 Task: Look for space in Lecco, Italy from 1st June, 2023 to 9th June, 2023 for 4 adults in price range Rs.6000 to Rs.12000. Place can be entire place with 2 bedrooms having 2 beds and 2 bathrooms. Property type can be house, flat, guest house. Booking option can be shelf check-in. Required host language is English.
Action: Mouse moved to (489, 122)
Screenshot: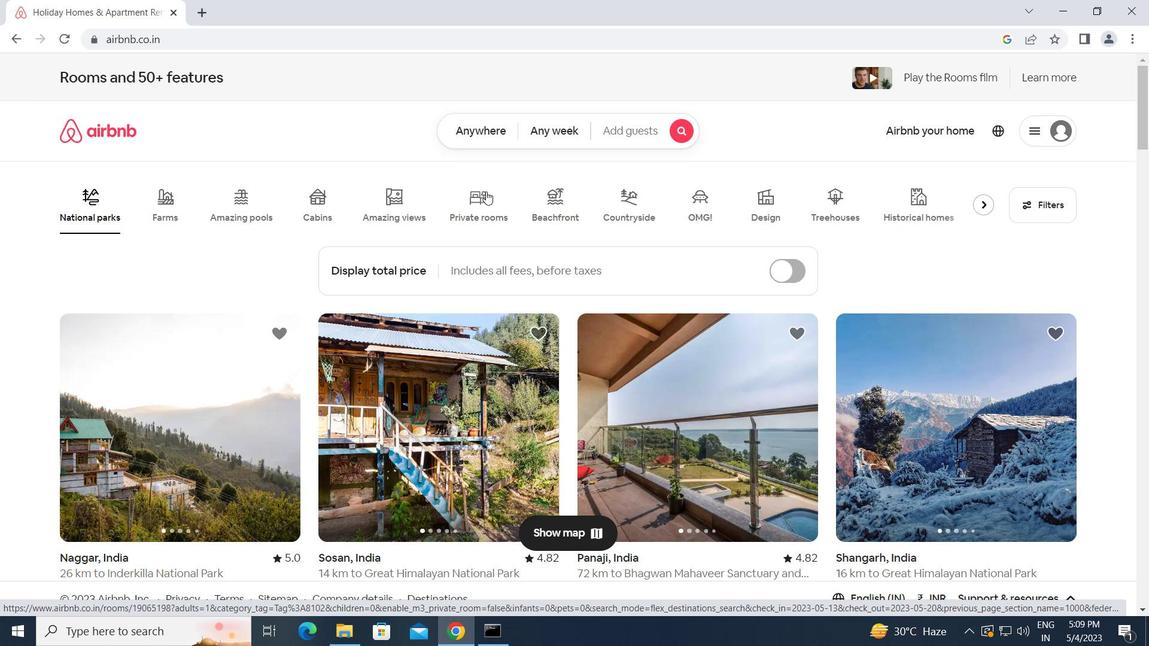 
Action: Mouse pressed left at (489, 122)
Screenshot: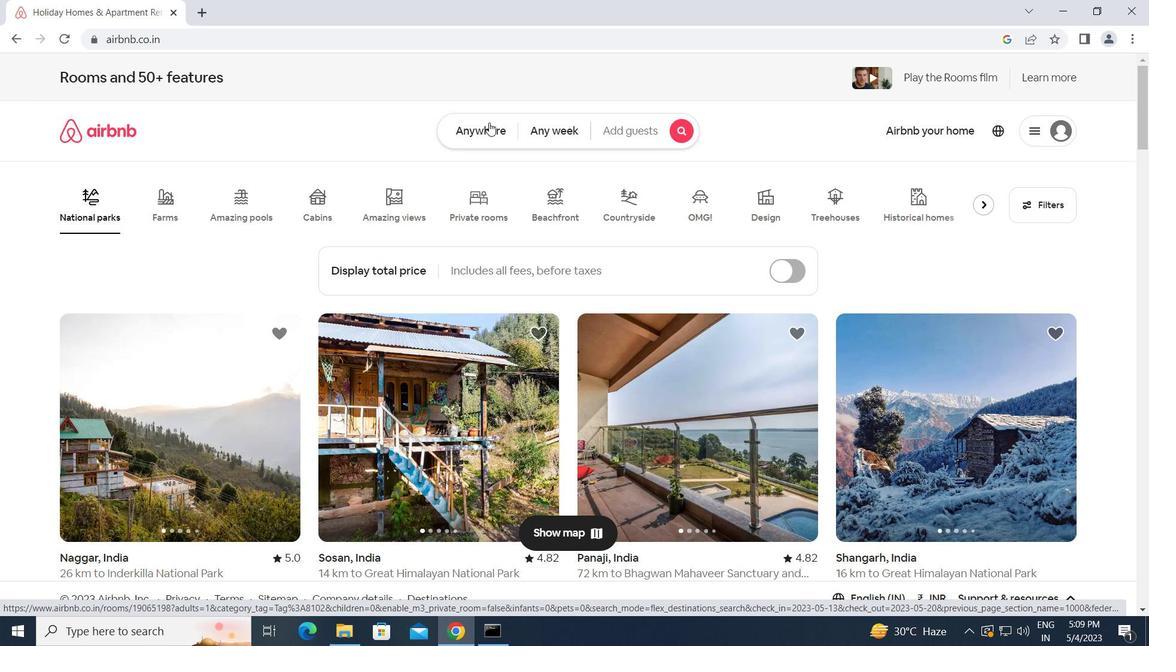 
Action: Mouse moved to (406, 168)
Screenshot: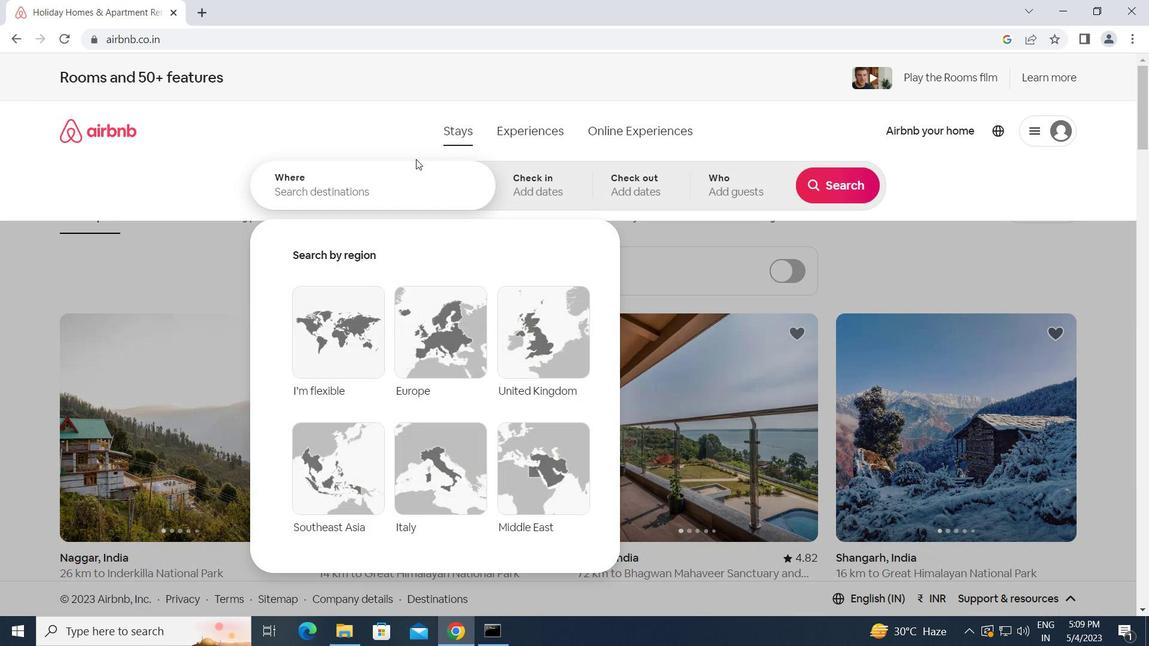 
Action: Mouse pressed left at (406, 168)
Screenshot: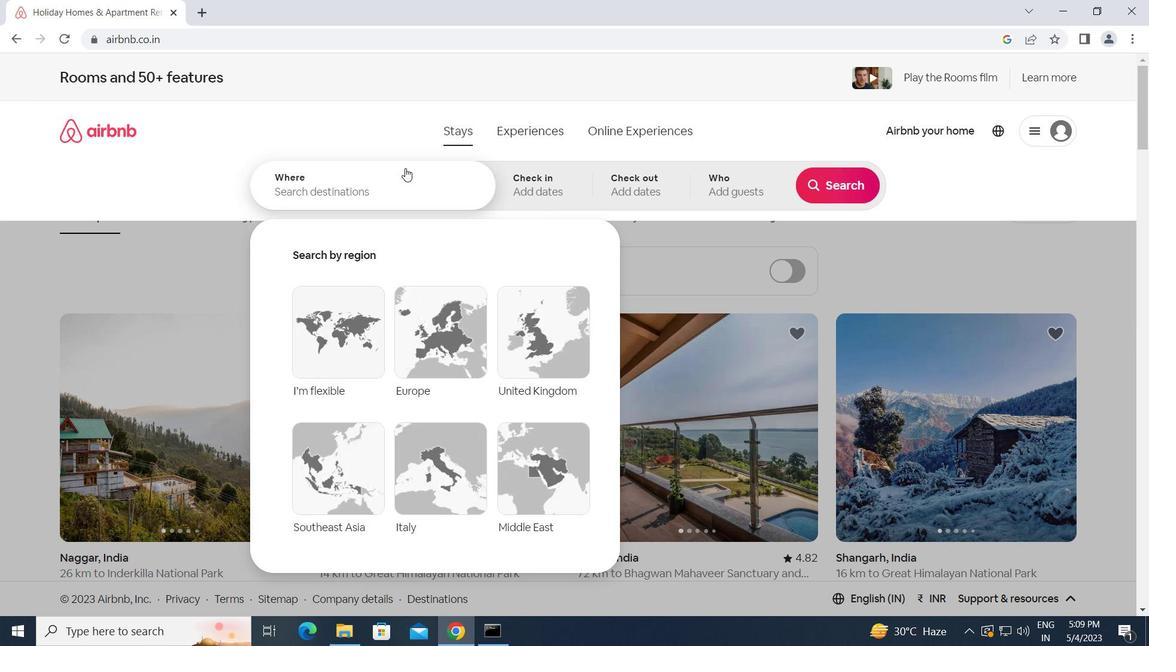 
Action: Key pressed l<Key.caps_lock>ecco,<Key.space><Key.caps_lock>i<Key.caps_lock>taly<Key.enter>
Screenshot: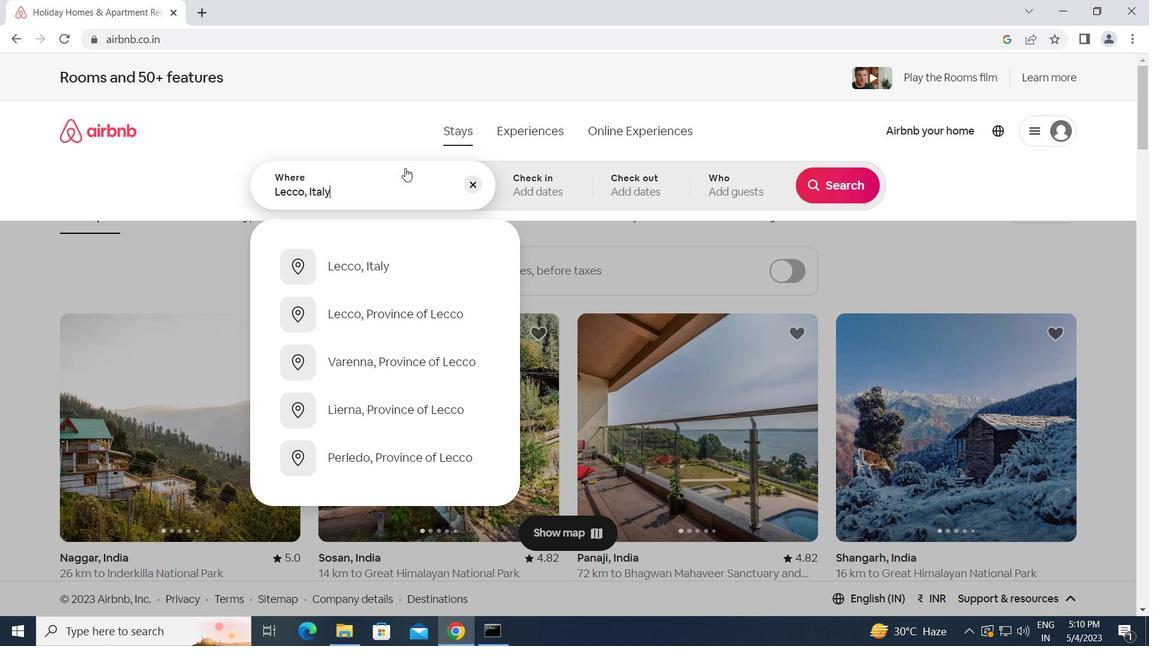 
Action: Mouse moved to (743, 369)
Screenshot: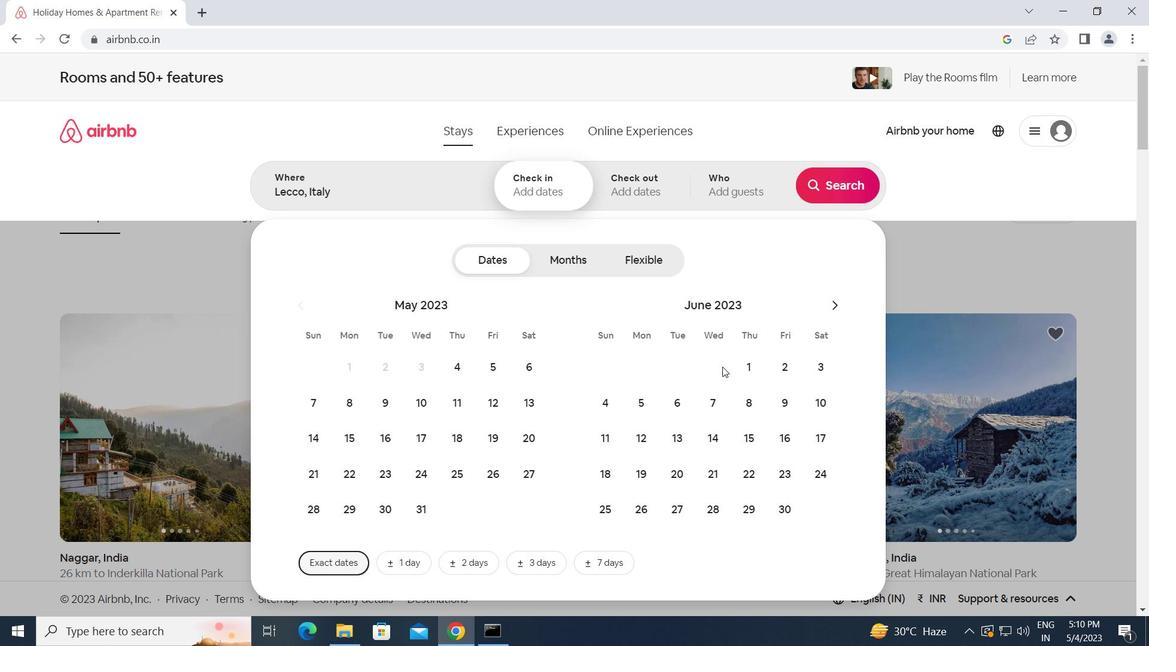 
Action: Mouse pressed left at (743, 369)
Screenshot: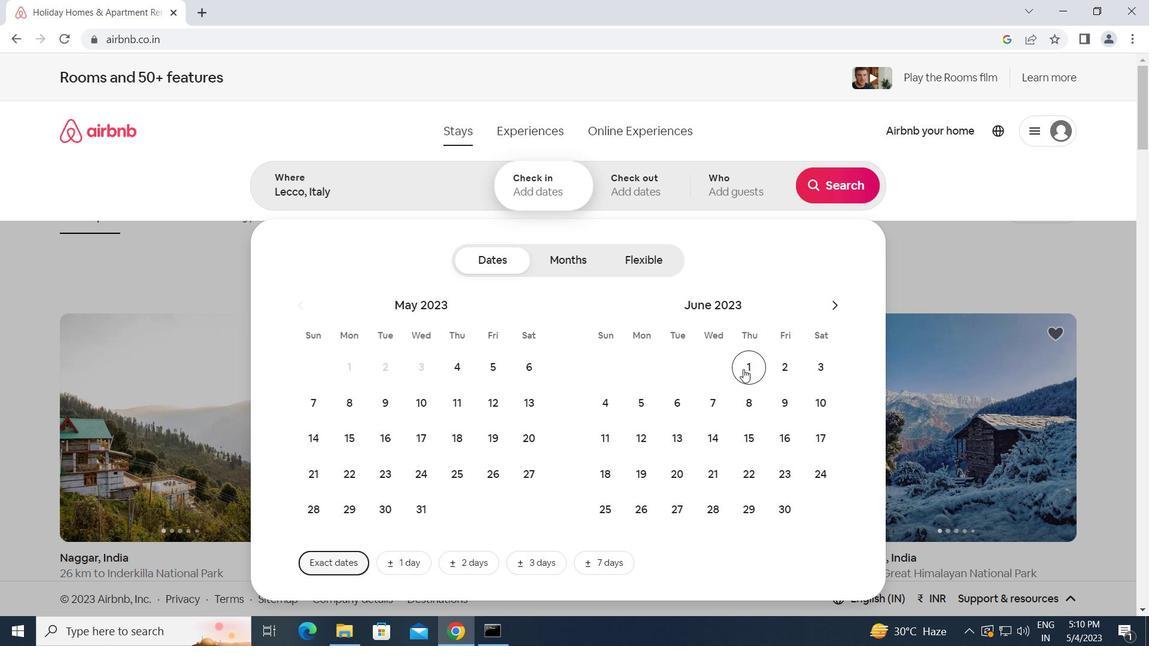 
Action: Mouse moved to (791, 408)
Screenshot: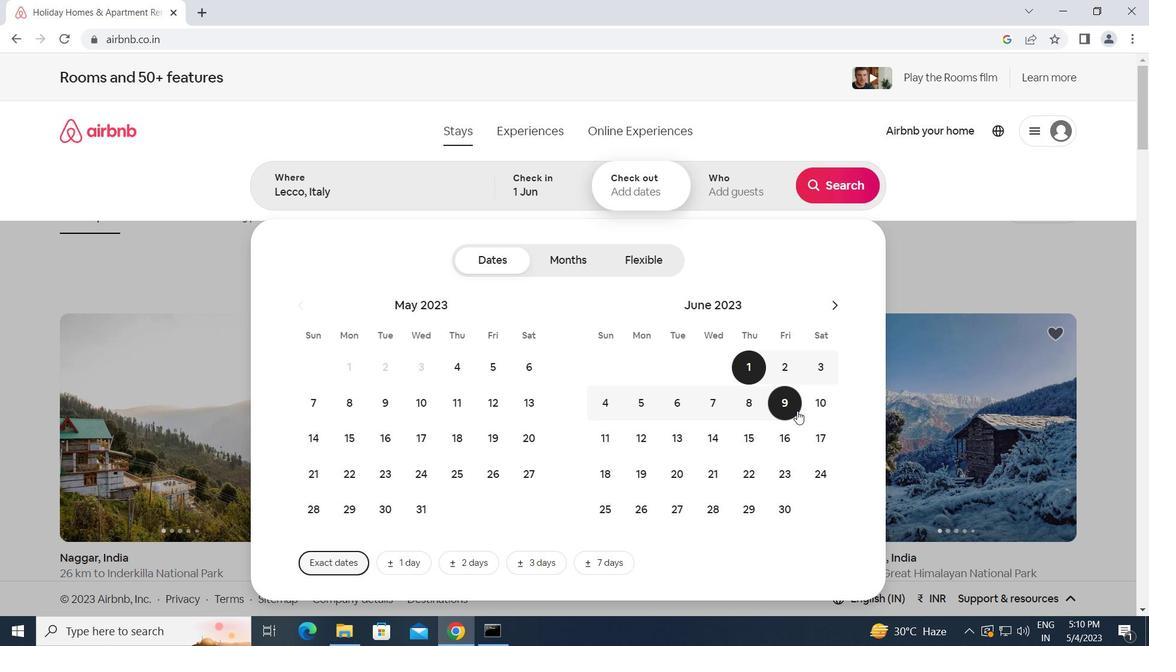 
Action: Mouse pressed left at (791, 408)
Screenshot: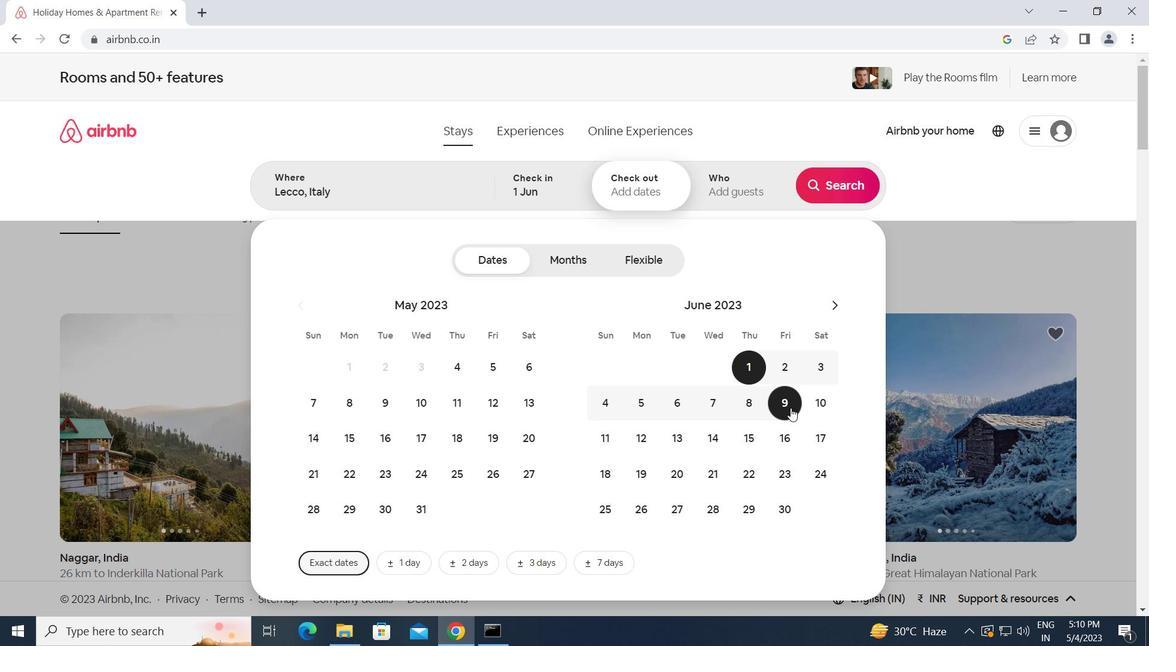 
Action: Mouse moved to (743, 191)
Screenshot: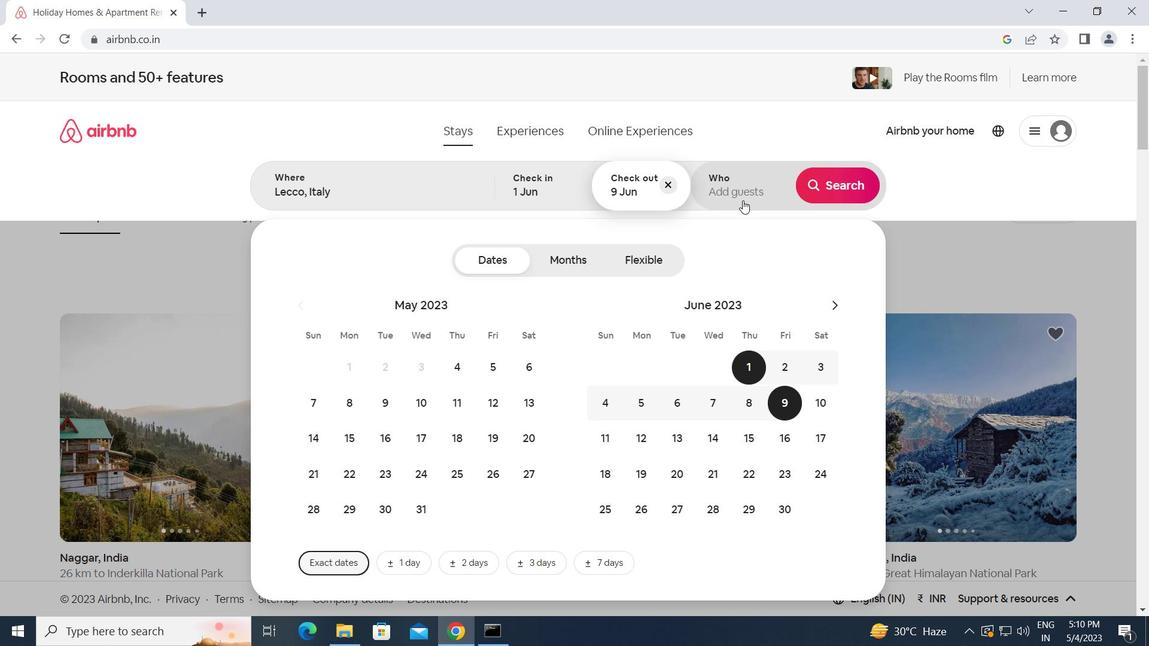 
Action: Mouse pressed left at (743, 191)
Screenshot: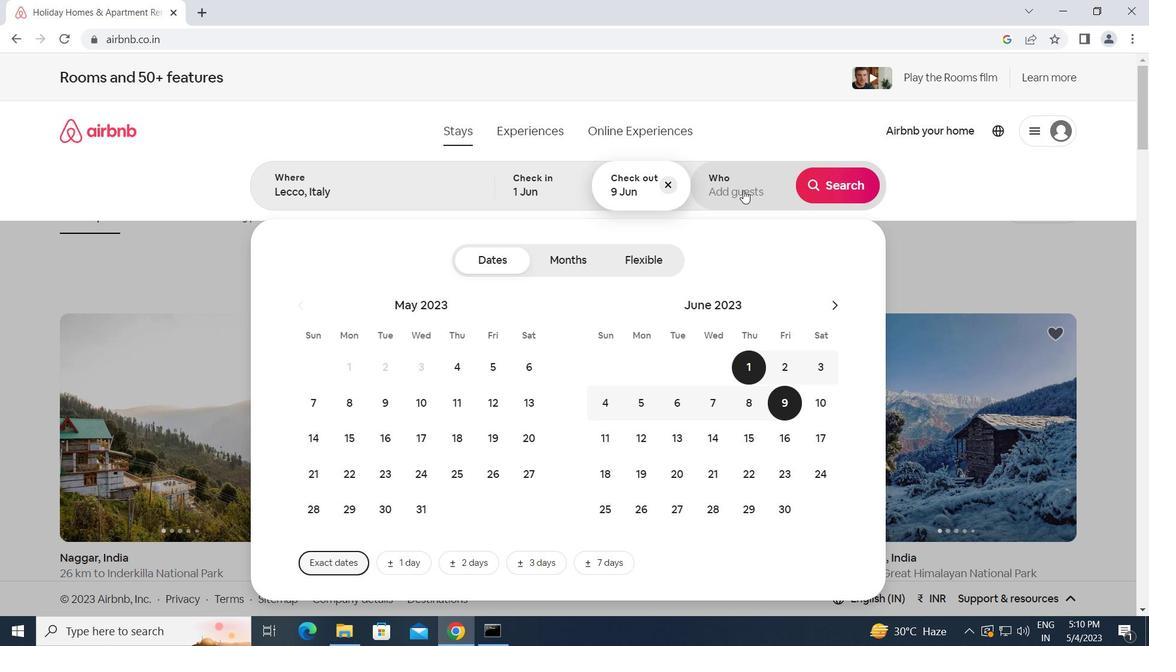 
Action: Mouse moved to (839, 265)
Screenshot: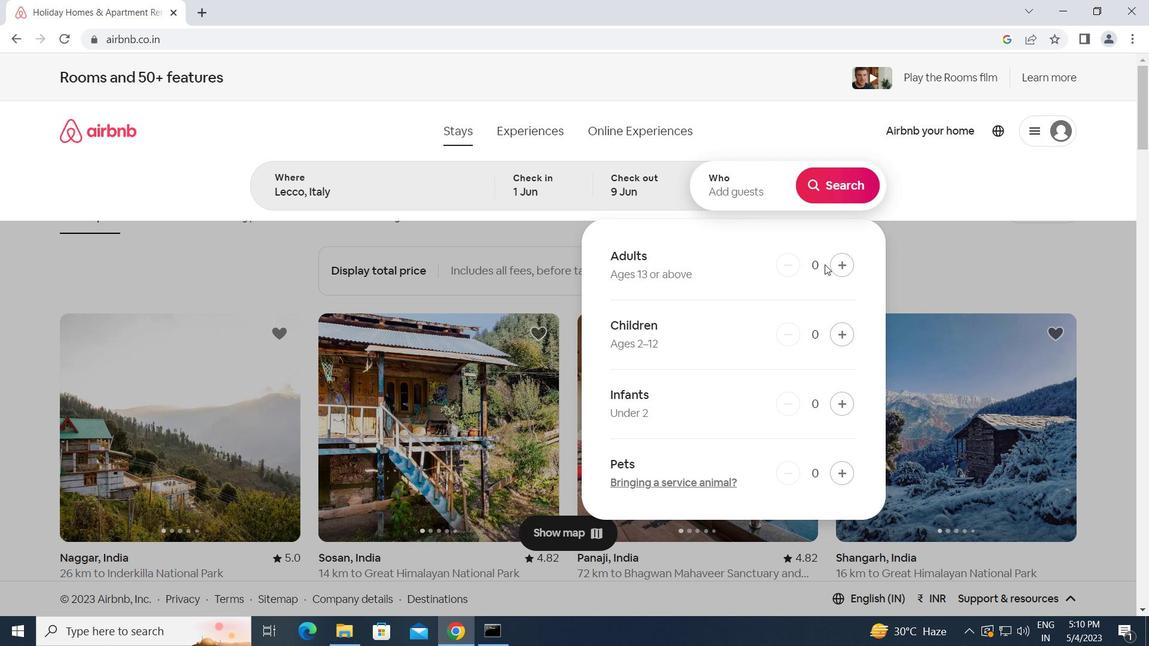 
Action: Mouse pressed left at (839, 265)
Screenshot: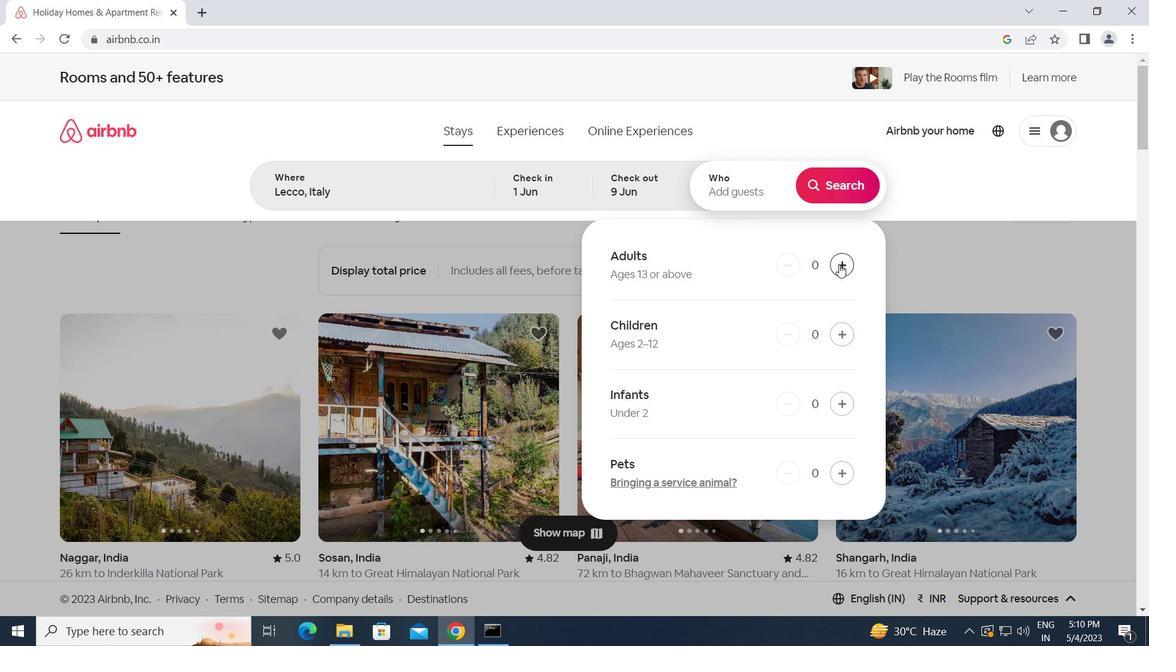 
Action: Mouse pressed left at (839, 265)
Screenshot: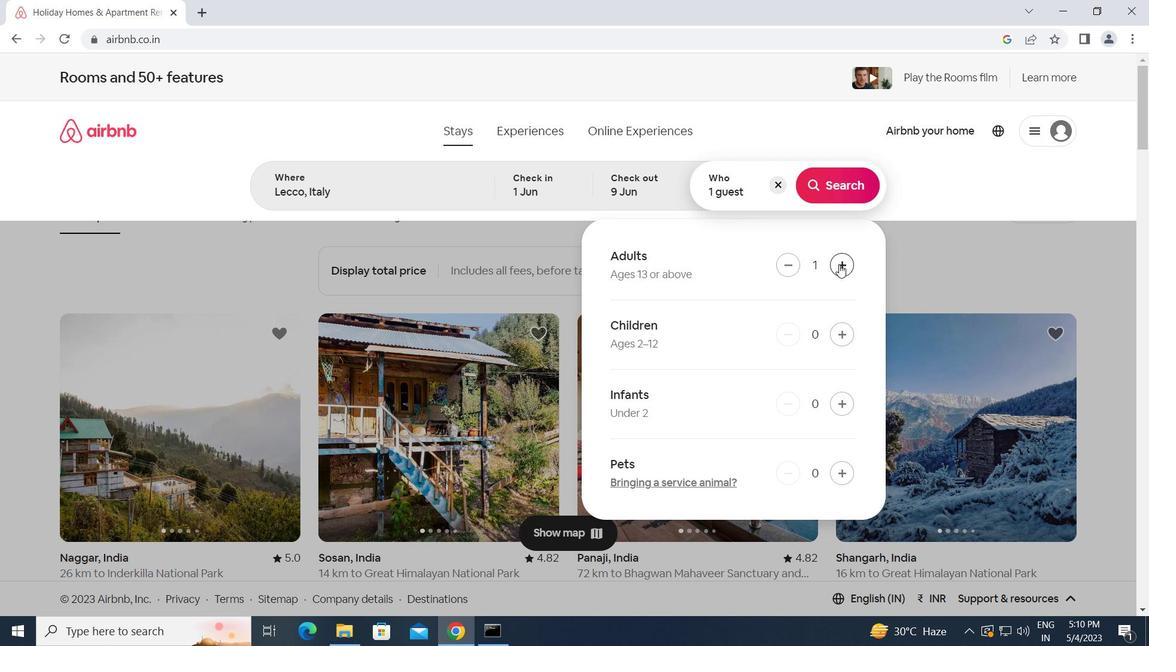 
Action: Mouse pressed left at (839, 265)
Screenshot: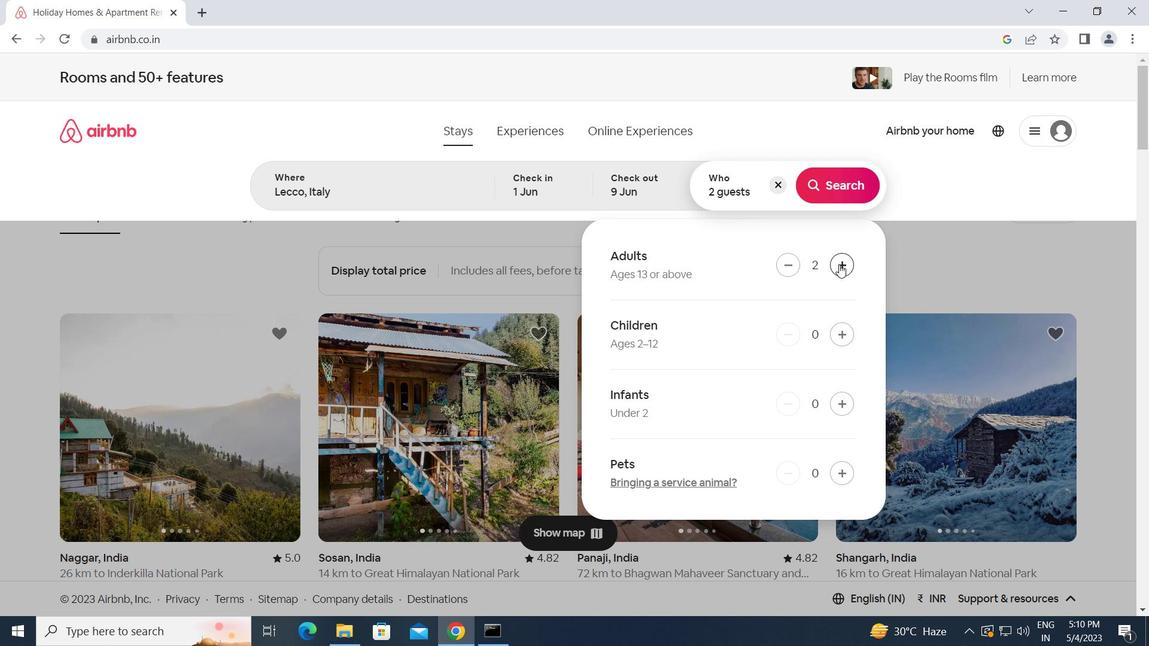 
Action: Mouse pressed left at (839, 265)
Screenshot: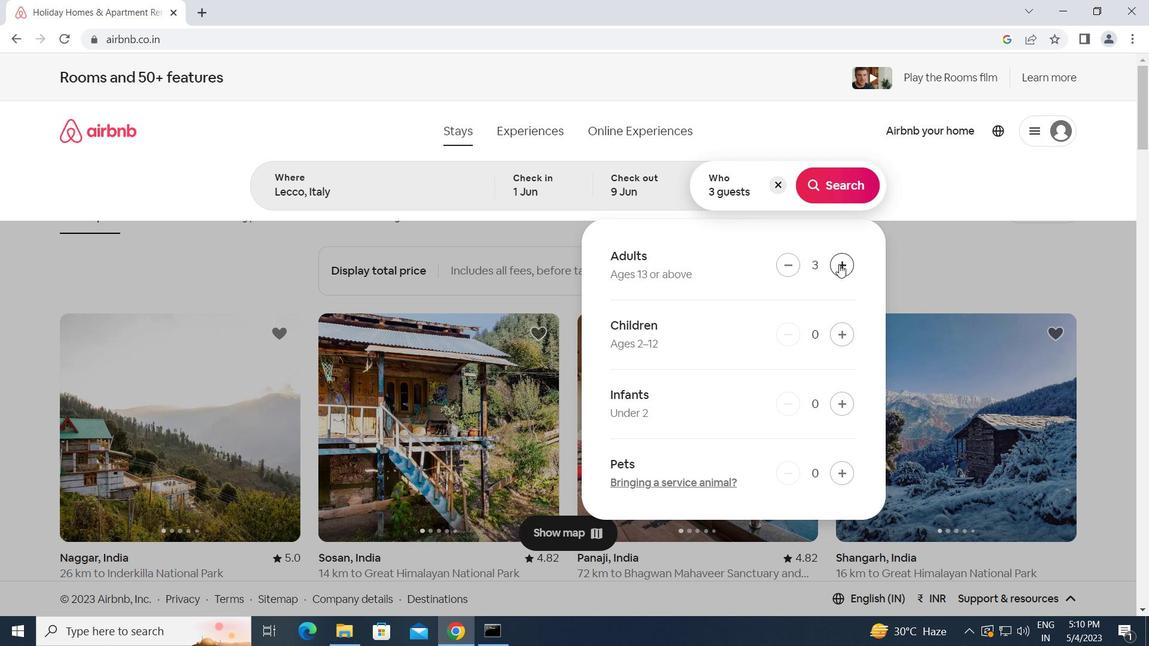 
Action: Mouse moved to (850, 182)
Screenshot: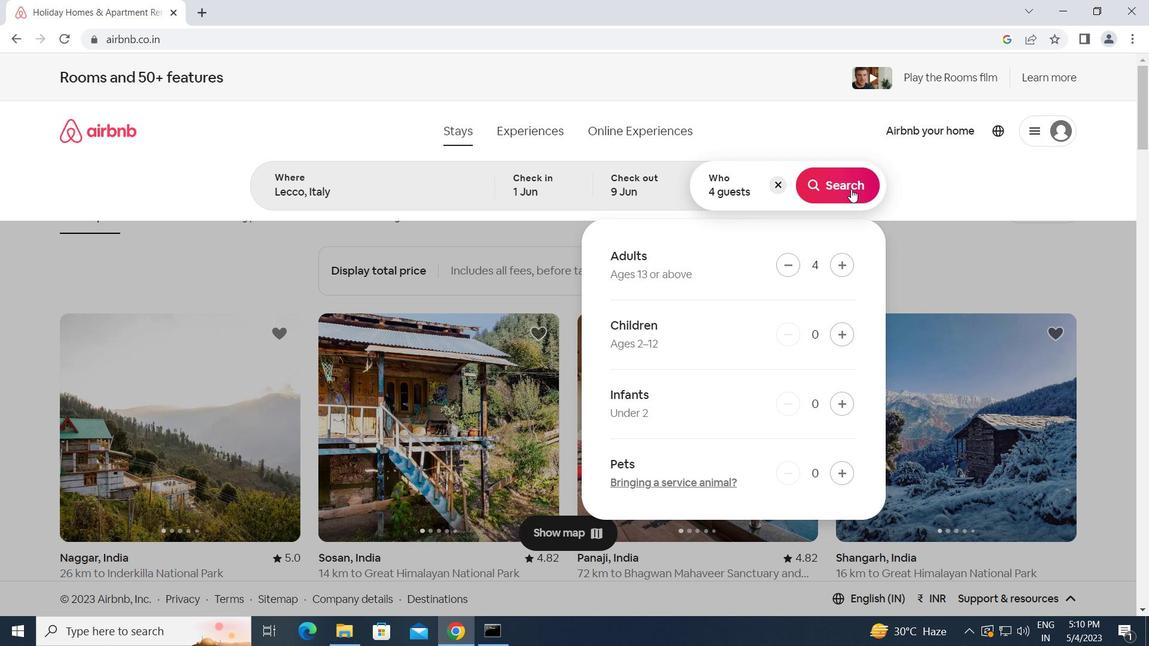 
Action: Mouse pressed left at (850, 182)
Screenshot: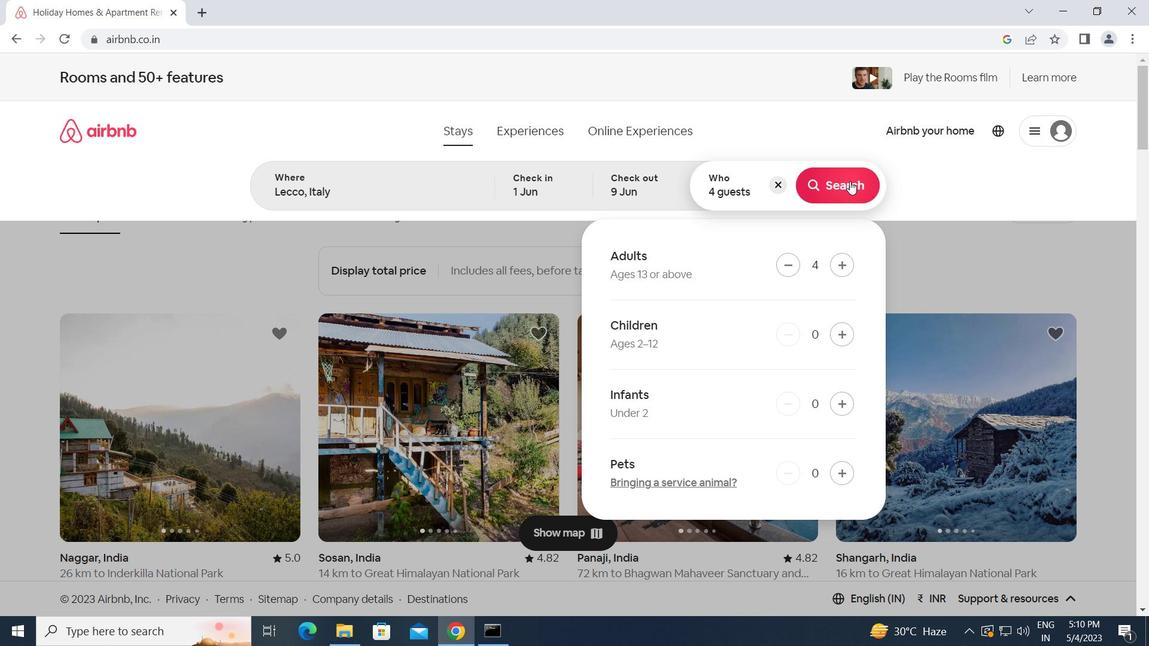
Action: Mouse moved to (1080, 143)
Screenshot: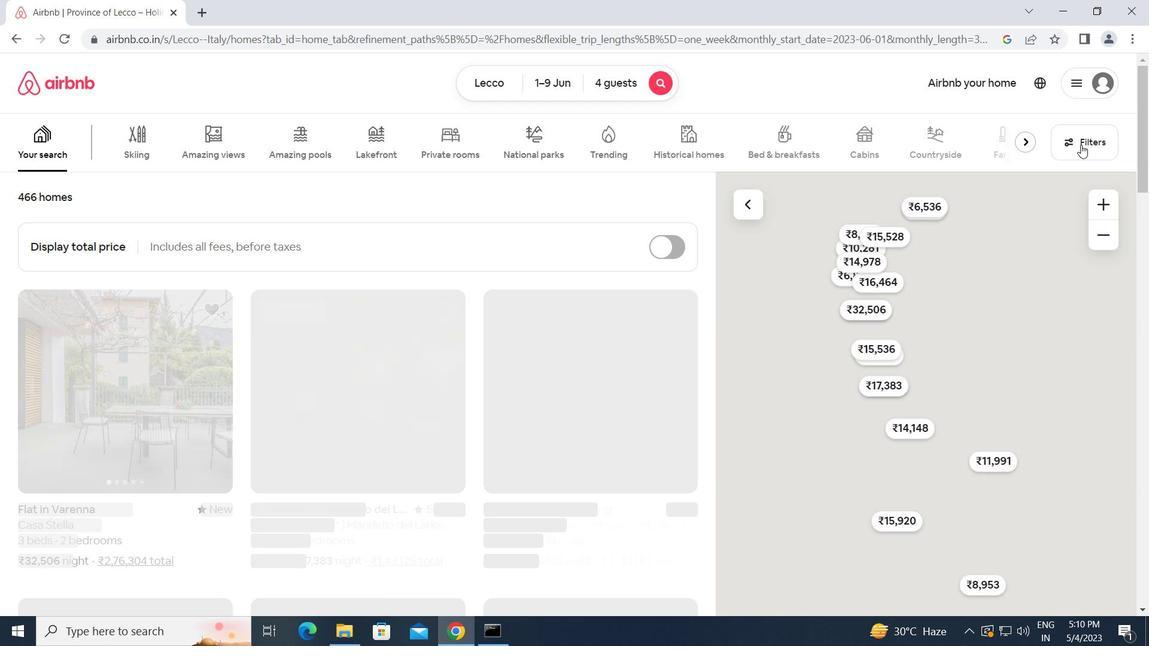 
Action: Mouse pressed left at (1080, 143)
Screenshot: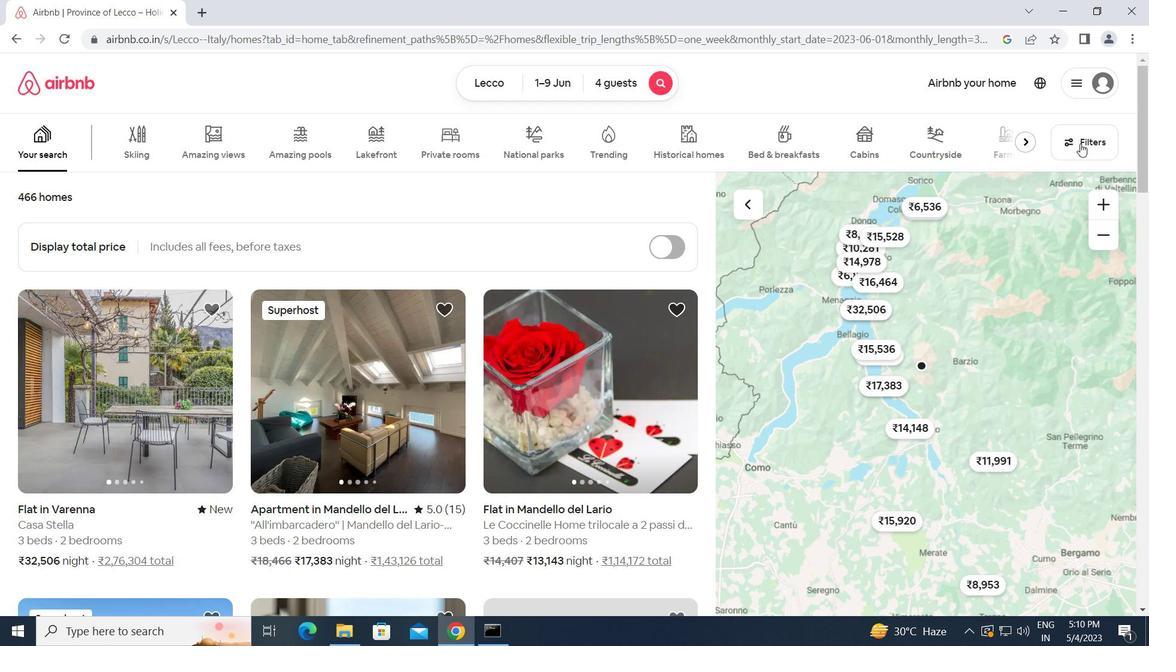 
Action: Mouse moved to (381, 333)
Screenshot: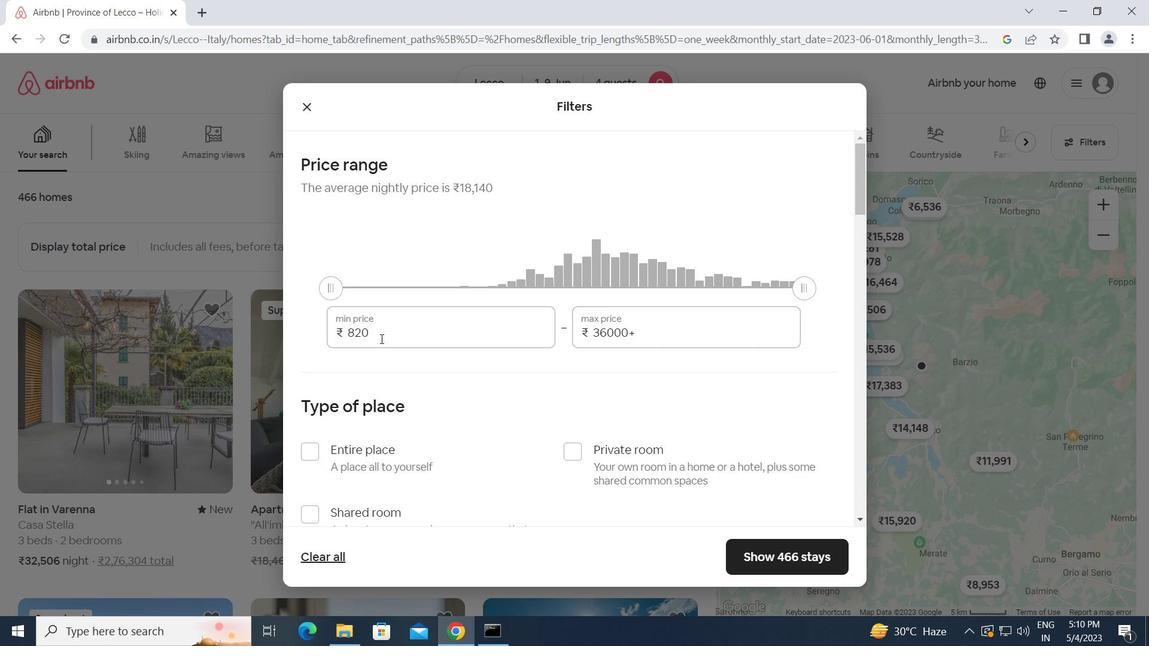 
Action: Mouse pressed left at (381, 333)
Screenshot: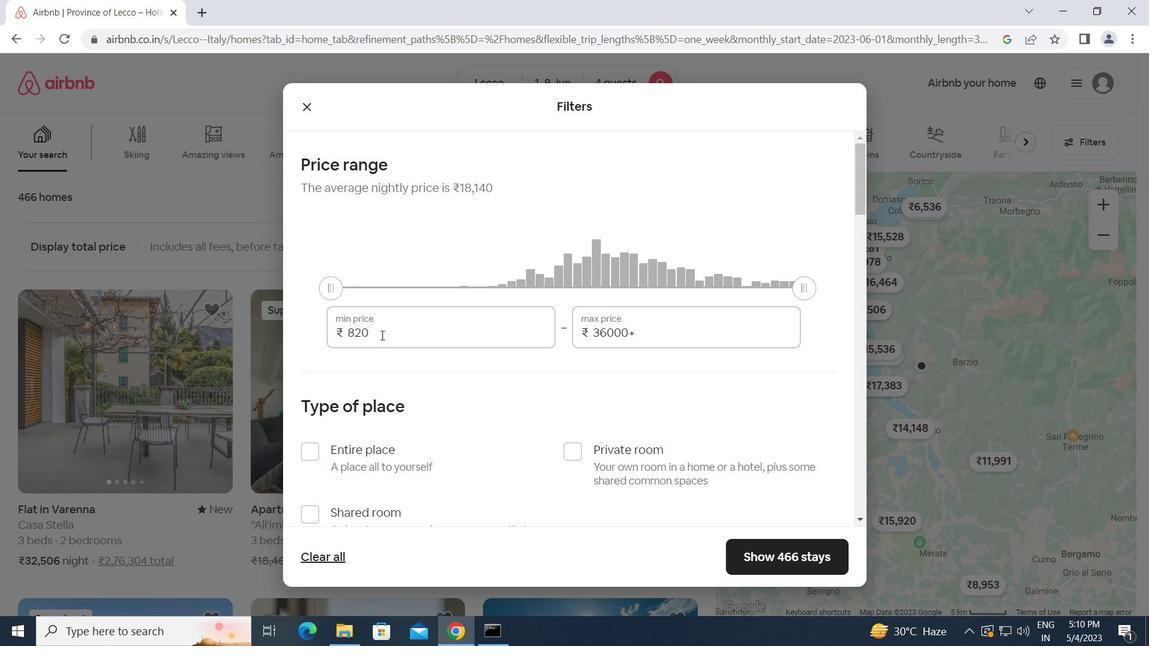 
Action: Mouse moved to (340, 338)
Screenshot: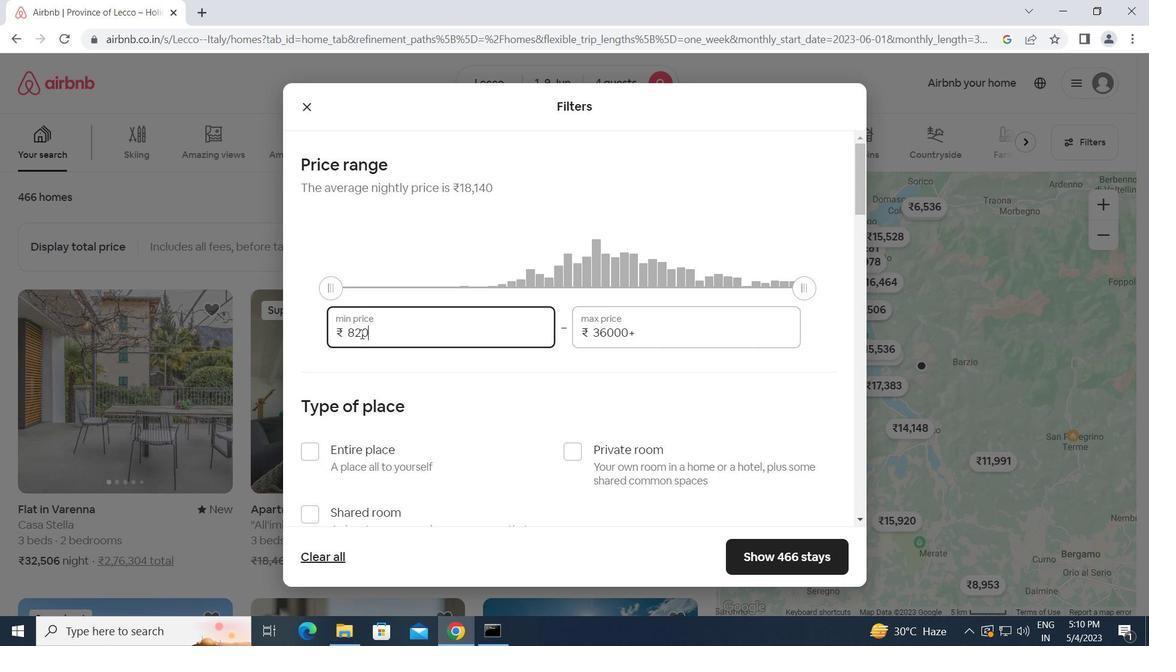 
Action: Key pressed 6000<Key.tab>12000
Screenshot: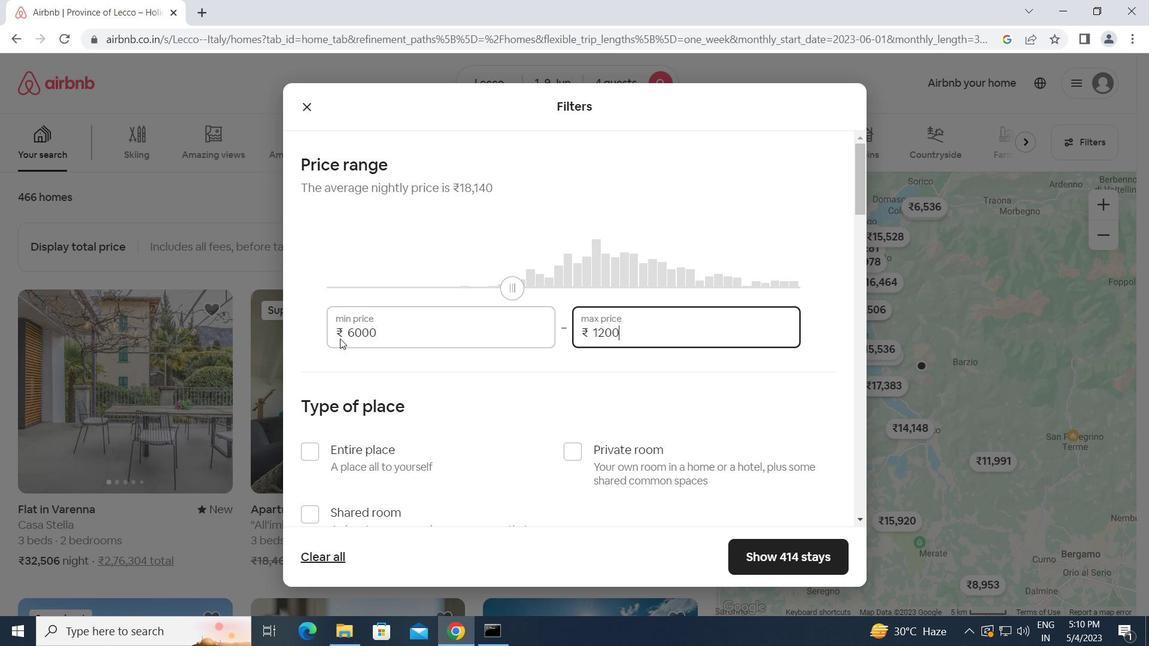 
Action: Mouse moved to (357, 359)
Screenshot: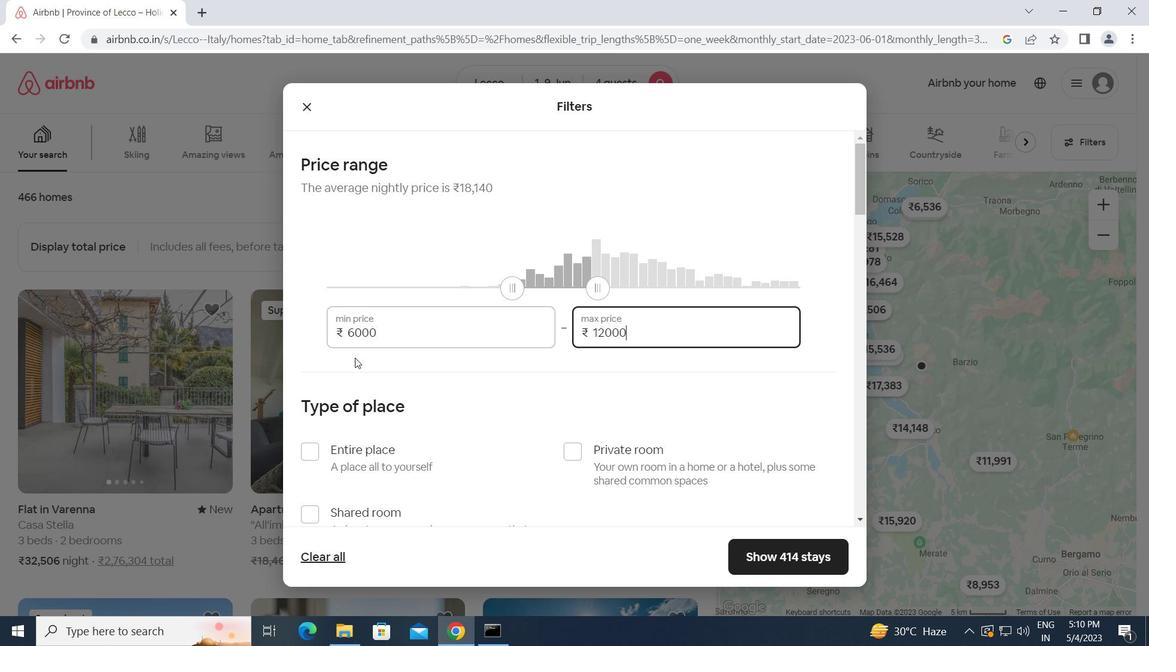 
Action: Mouse scrolled (357, 358) with delta (0, 0)
Screenshot: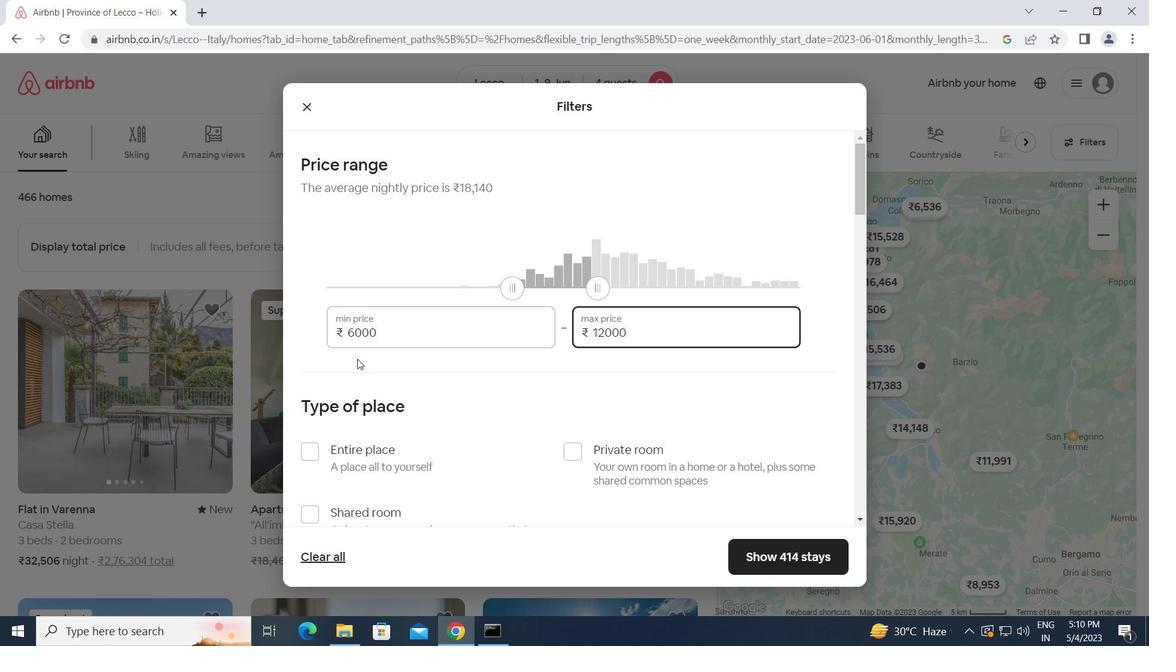 
Action: Mouse moved to (309, 373)
Screenshot: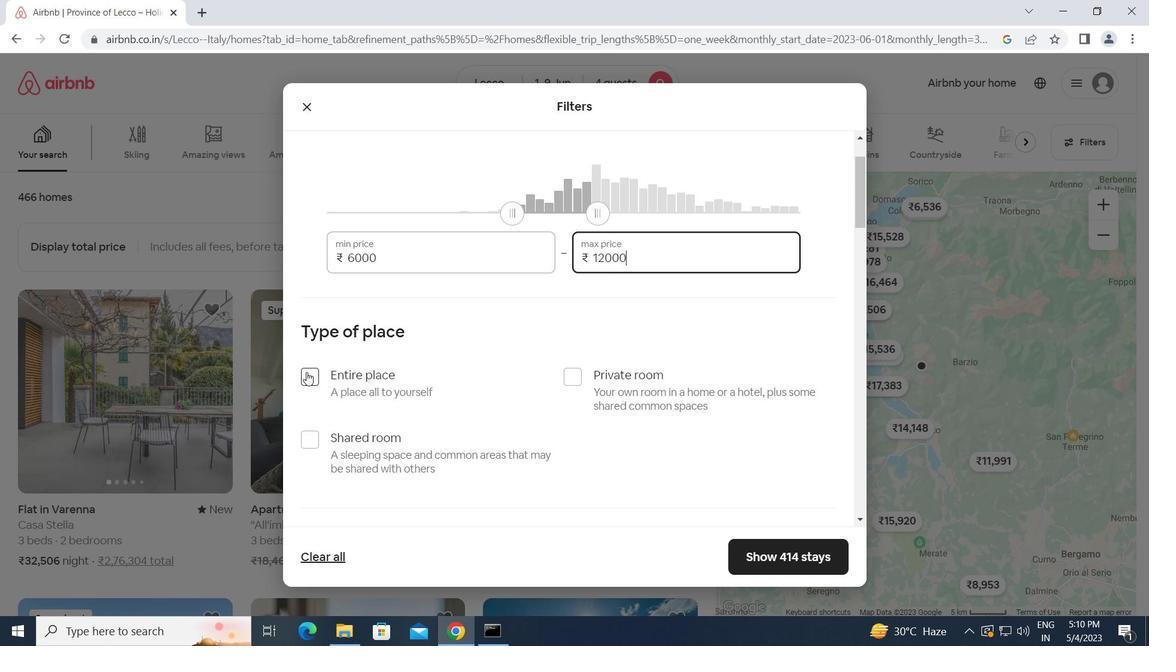 
Action: Mouse pressed left at (309, 373)
Screenshot: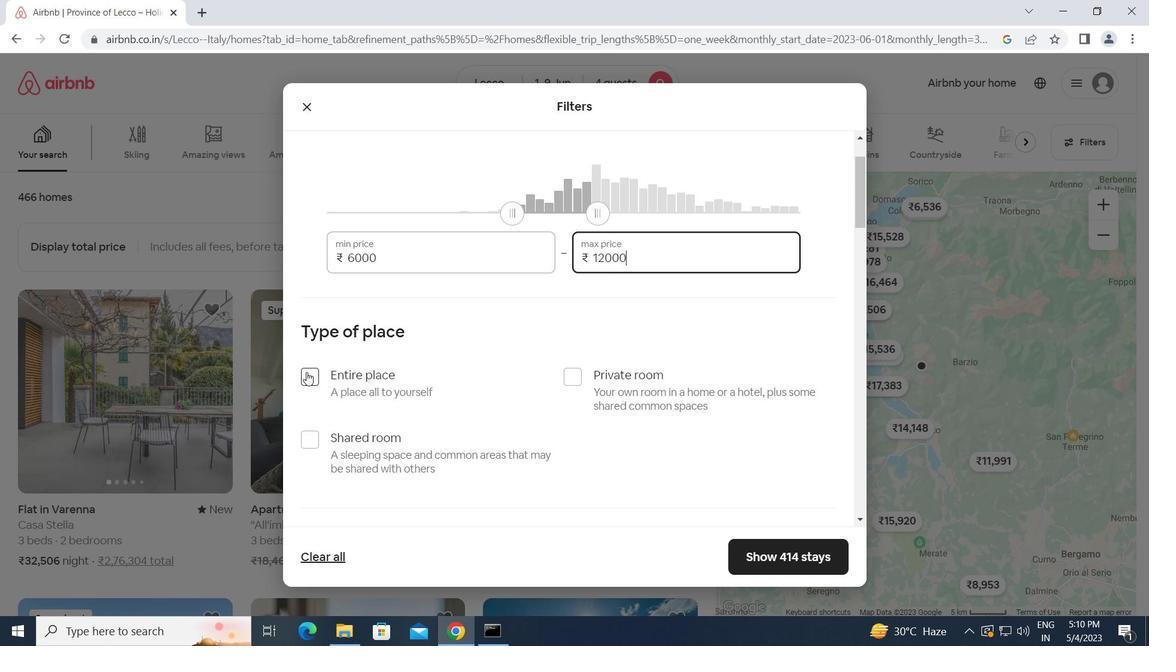 
Action: Mouse moved to (335, 394)
Screenshot: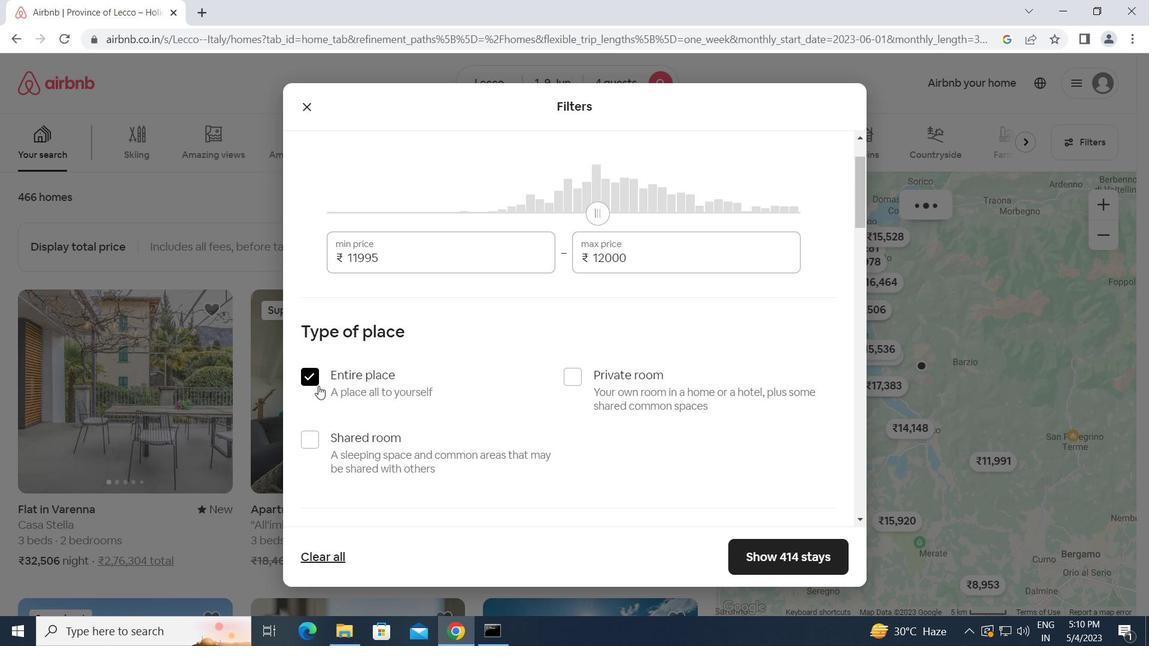 
Action: Mouse scrolled (335, 393) with delta (0, 0)
Screenshot: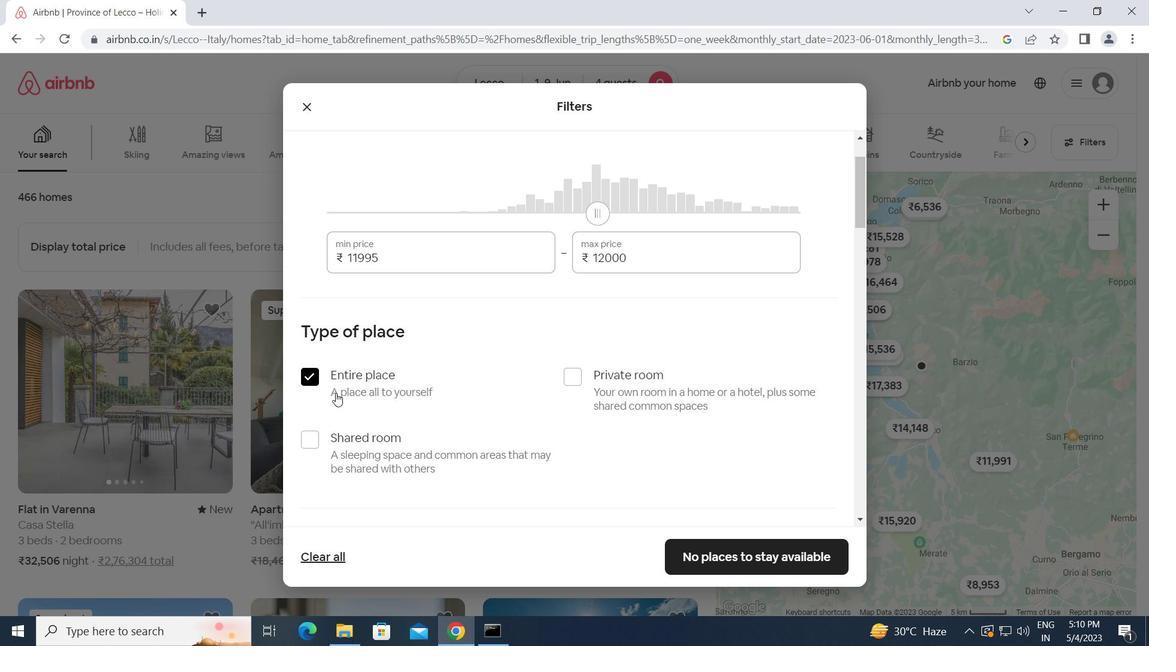 
Action: Mouse scrolled (335, 393) with delta (0, 0)
Screenshot: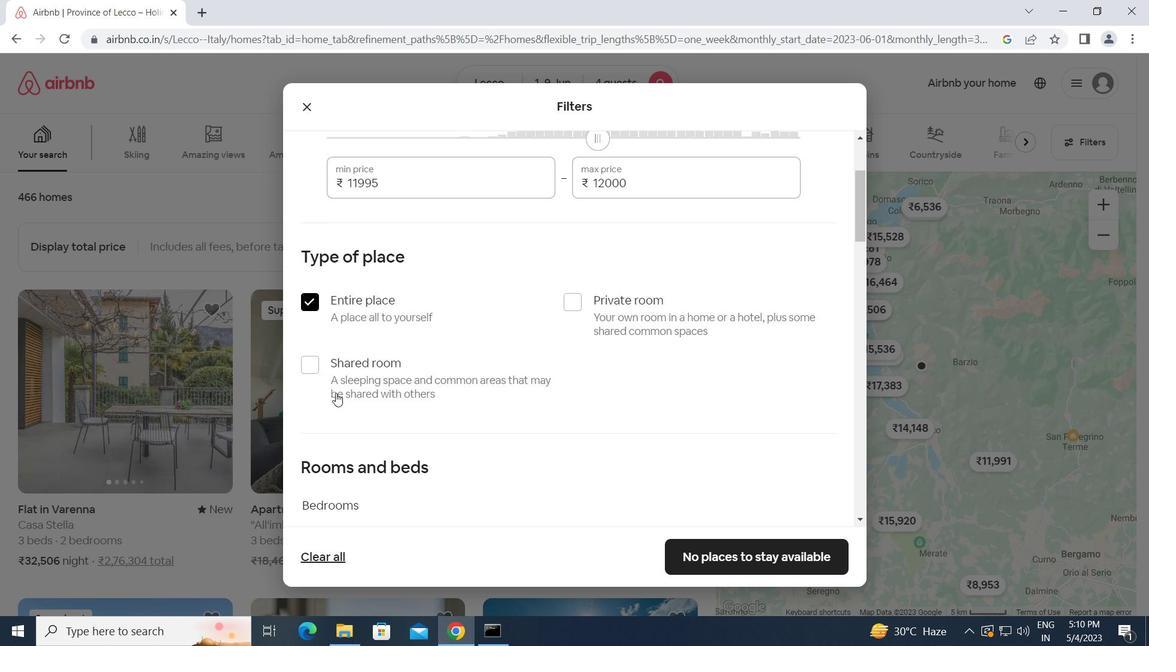 
Action: Mouse scrolled (335, 393) with delta (0, 0)
Screenshot: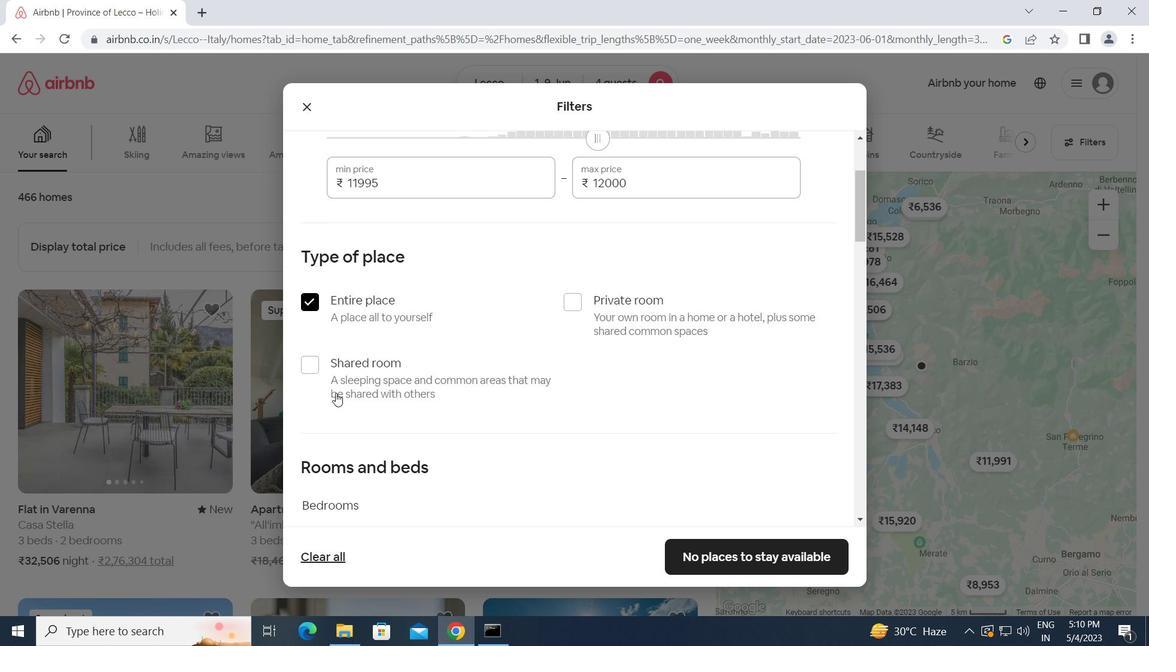 
Action: Mouse scrolled (335, 393) with delta (0, 0)
Screenshot: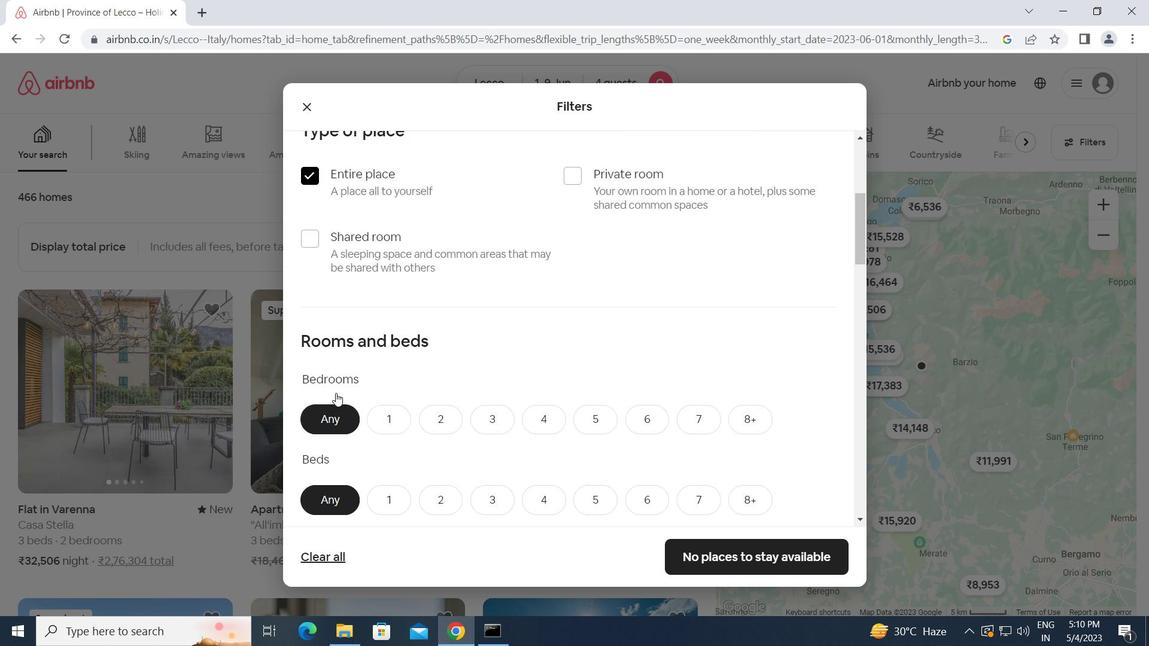 
Action: Mouse moved to (434, 320)
Screenshot: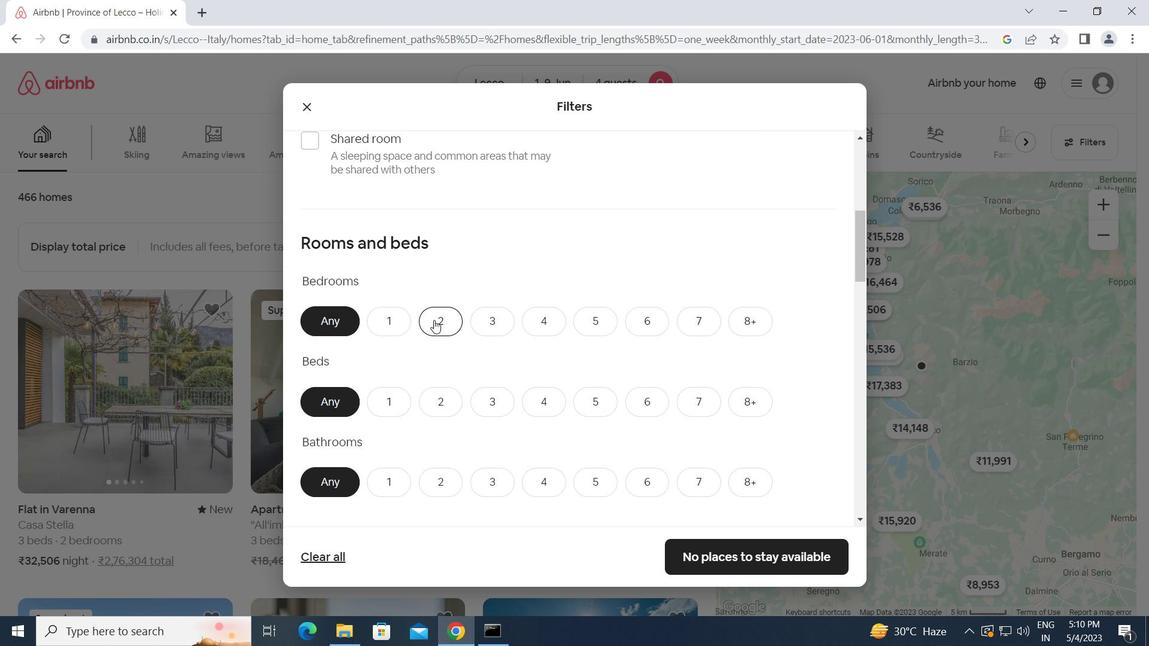 
Action: Mouse pressed left at (434, 320)
Screenshot: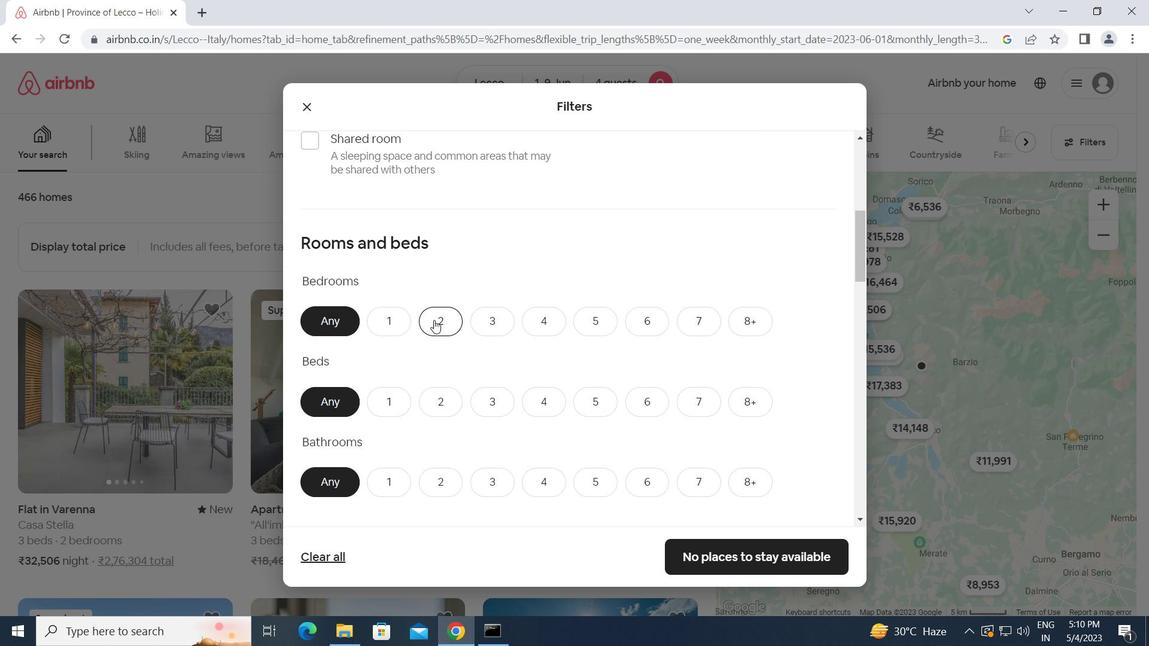 
Action: Mouse moved to (456, 403)
Screenshot: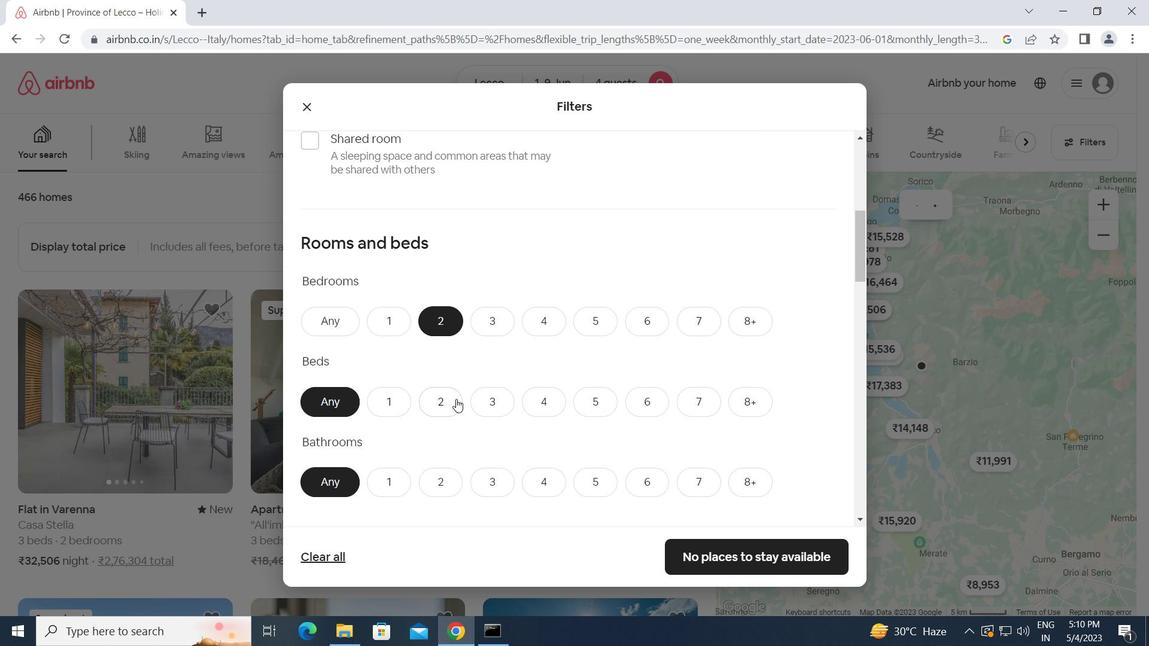 
Action: Mouse pressed left at (456, 403)
Screenshot: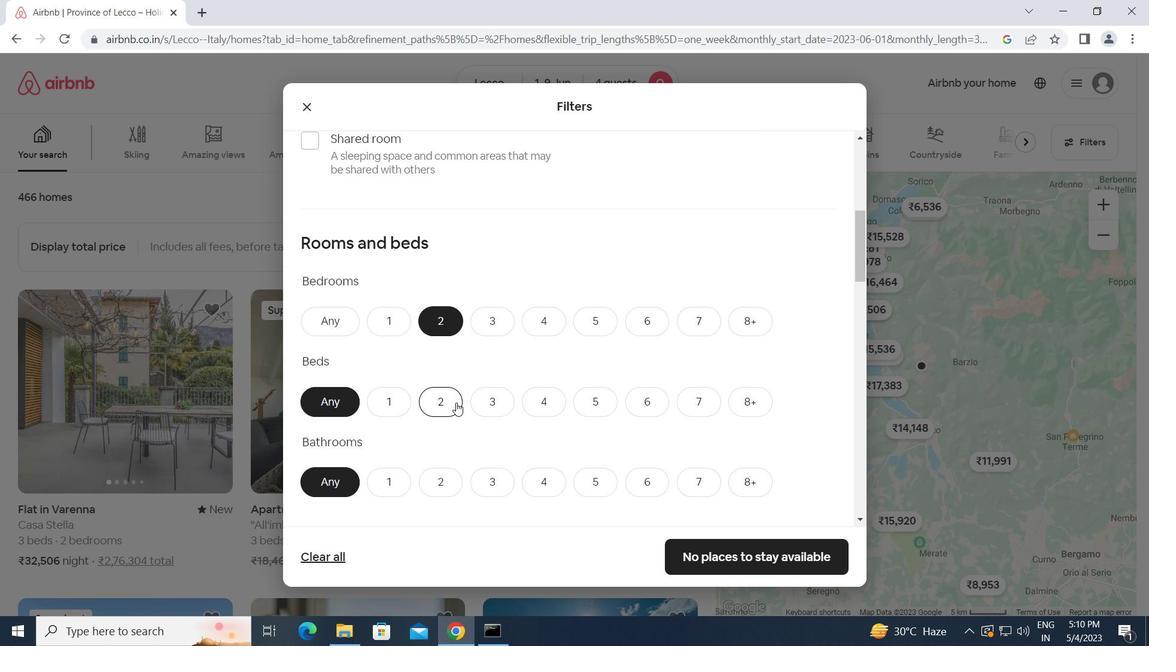 
Action: Mouse scrolled (456, 403) with delta (0, 0)
Screenshot: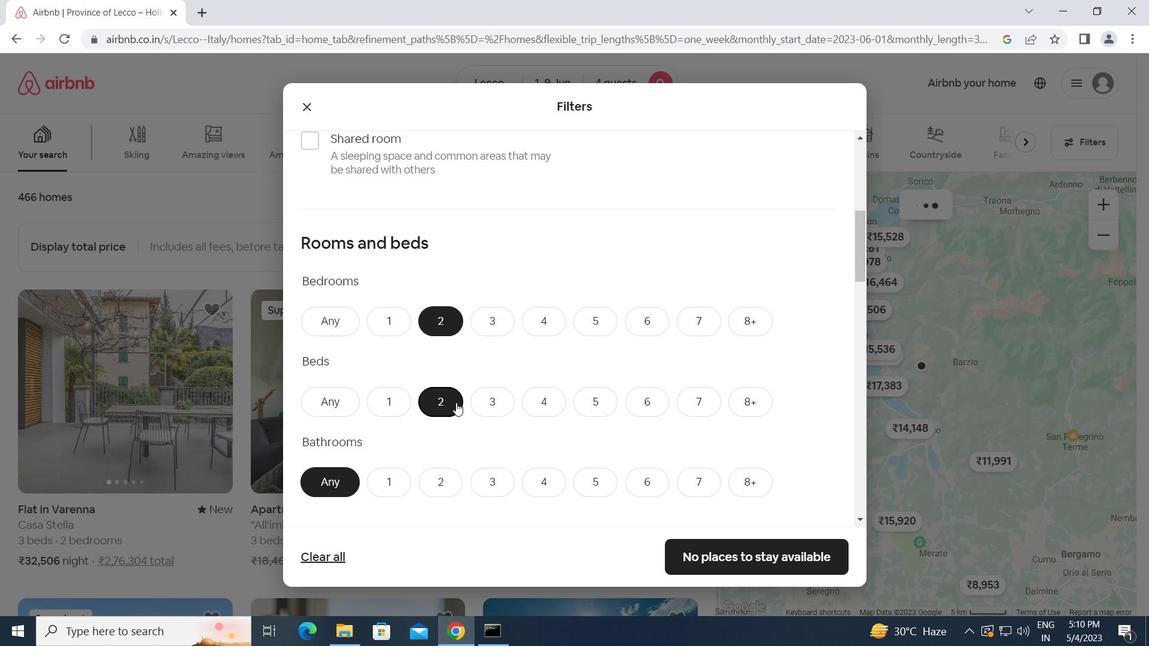 
Action: Mouse moved to (449, 401)
Screenshot: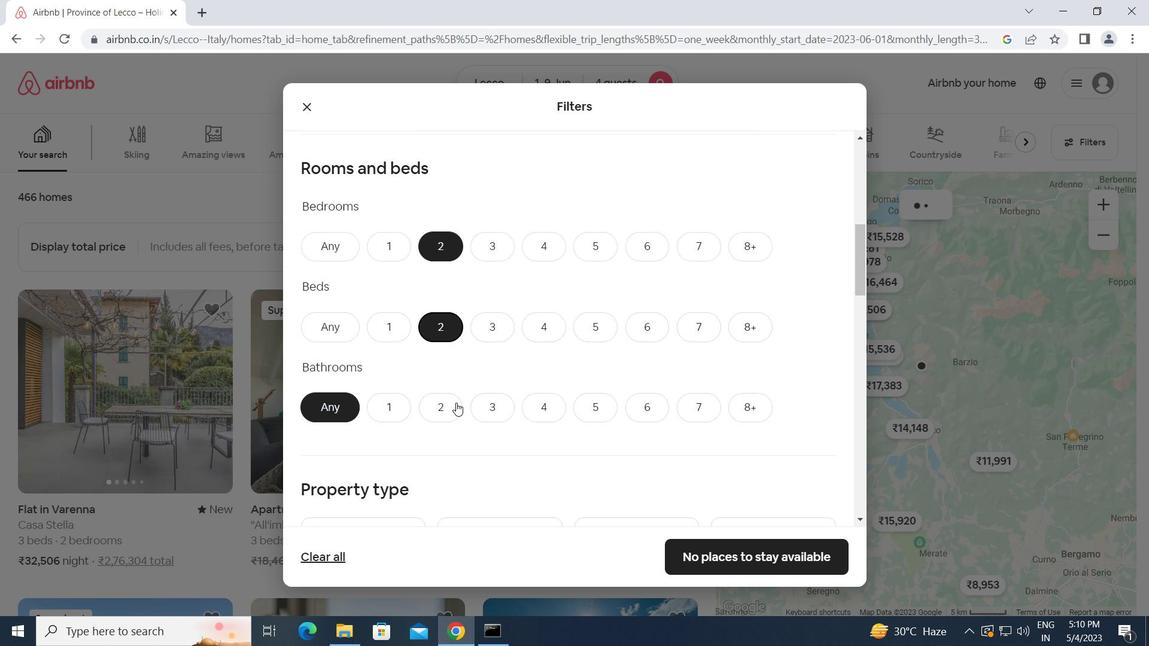 
Action: Mouse pressed left at (449, 401)
Screenshot: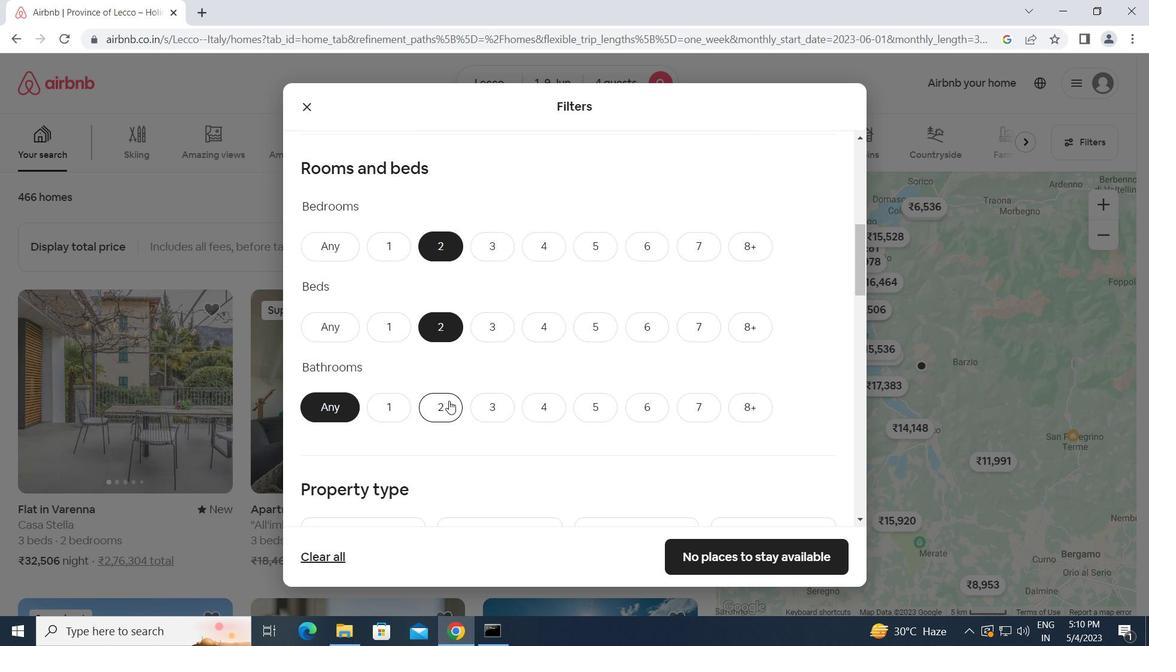 
Action: Mouse scrolled (449, 400) with delta (0, 0)
Screenshot: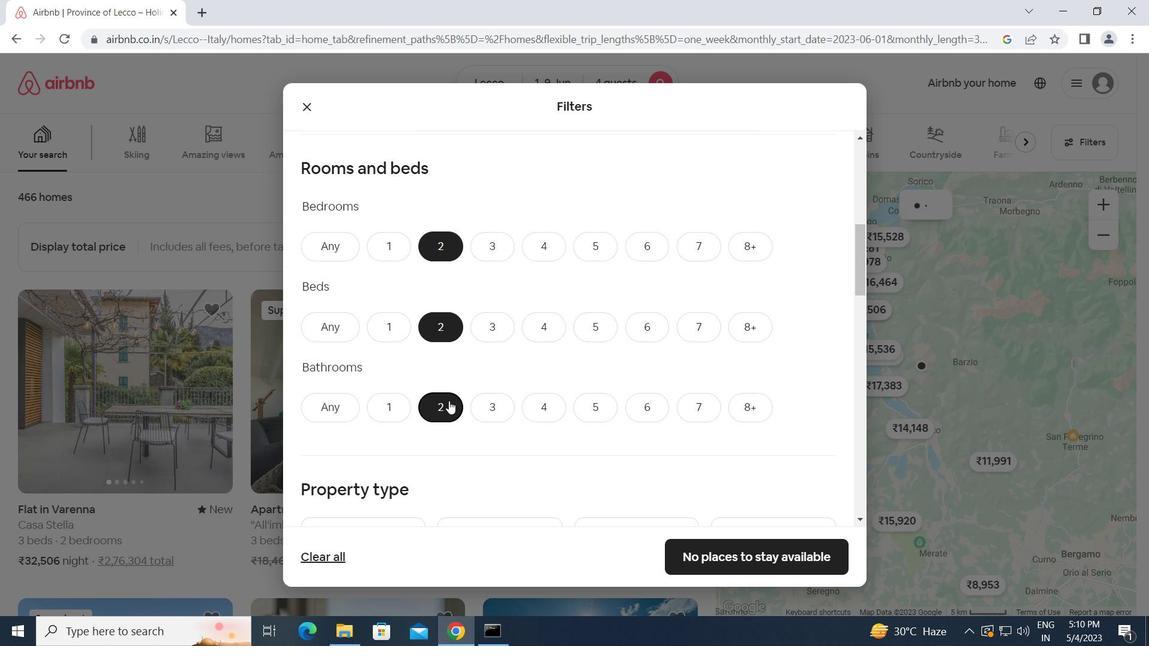 
Action: Mouse scrolled (449, 400) with delta (0, 0)
Screenshot: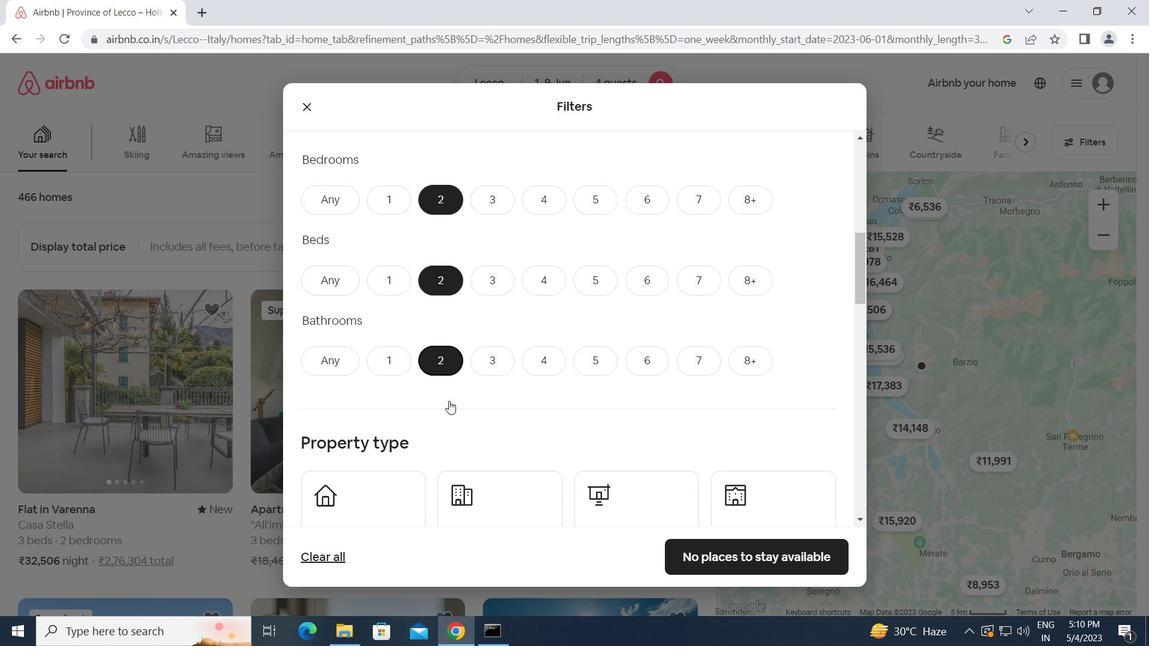 
Action: Mouse scrolled (449, 400) with delta (0, 0)
Screenshot: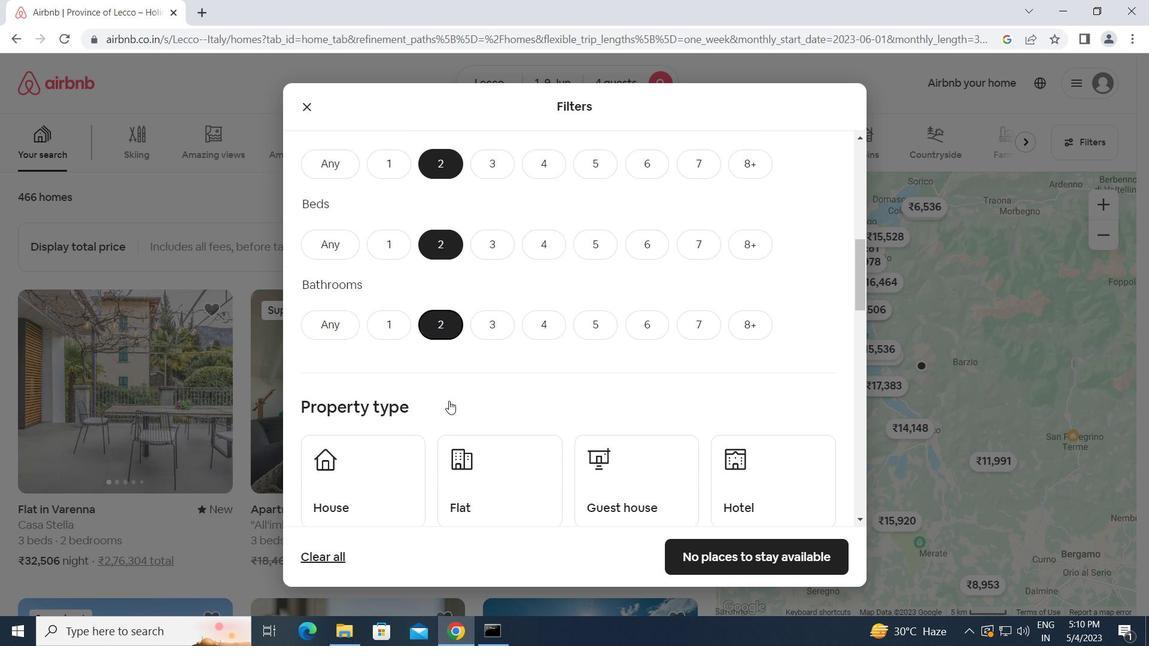 
Action: Mouse moved to (380, 361)
Screenshot: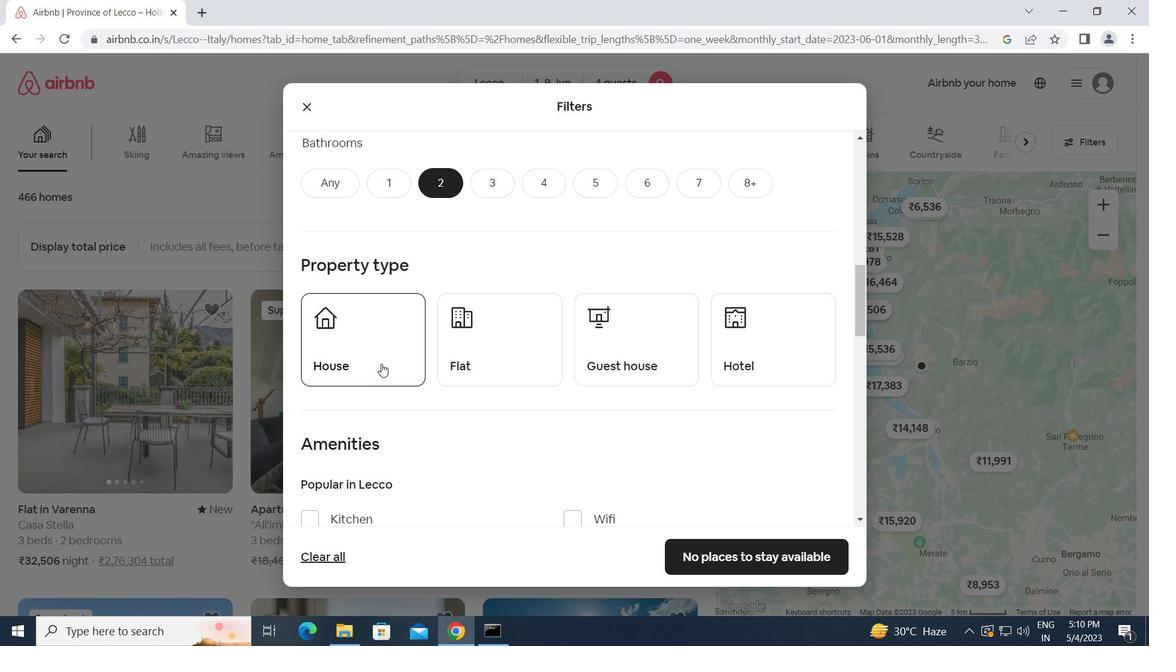 
Action: Mouse pressed left at (380, 361)
Screenshot: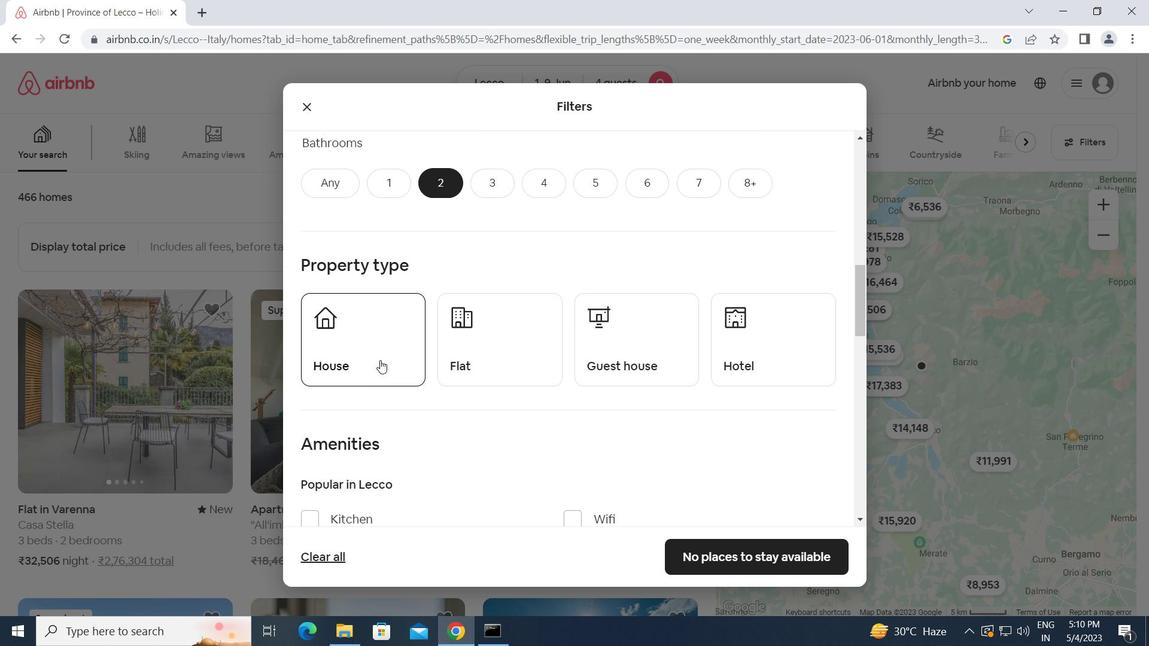 
Action: Mouse moved to (493, 356)
Screenshot: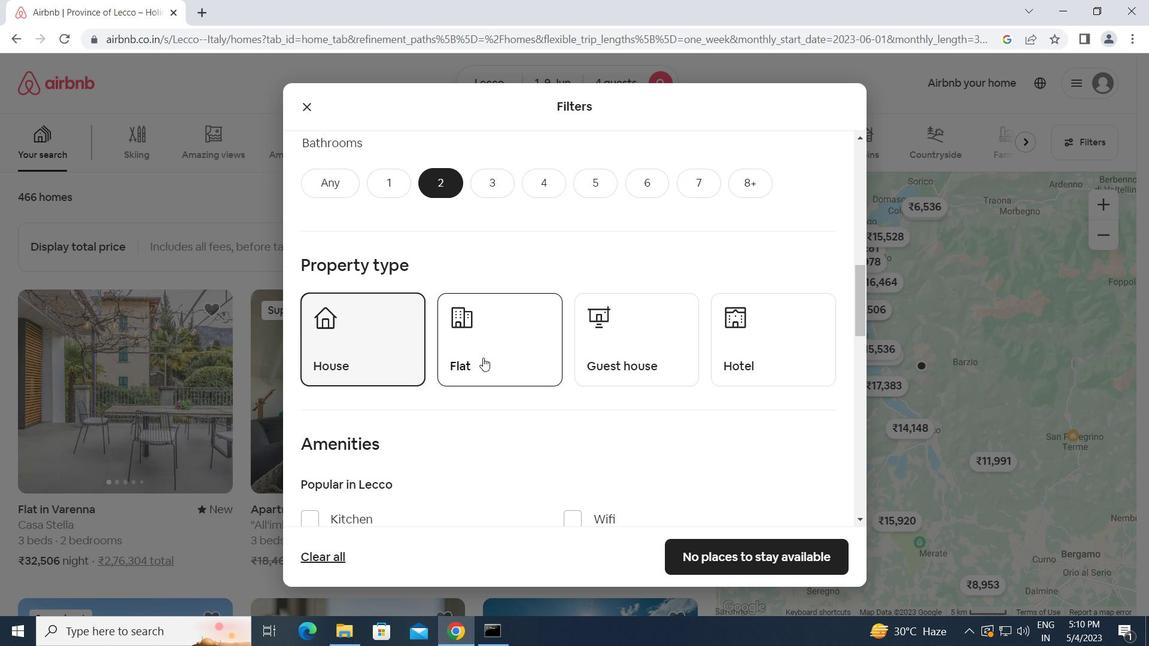 
Action: Mouse pressed left at (493, 356)
Screenshot: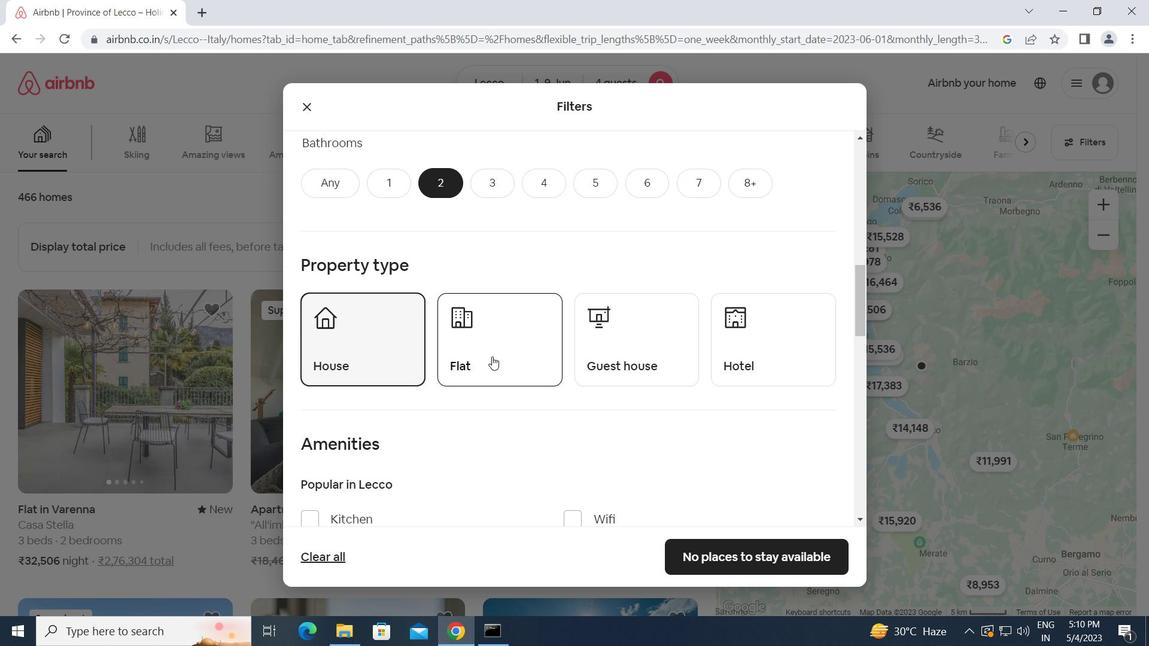 
Action: Mouse moved to (629, 352)
Screenshot: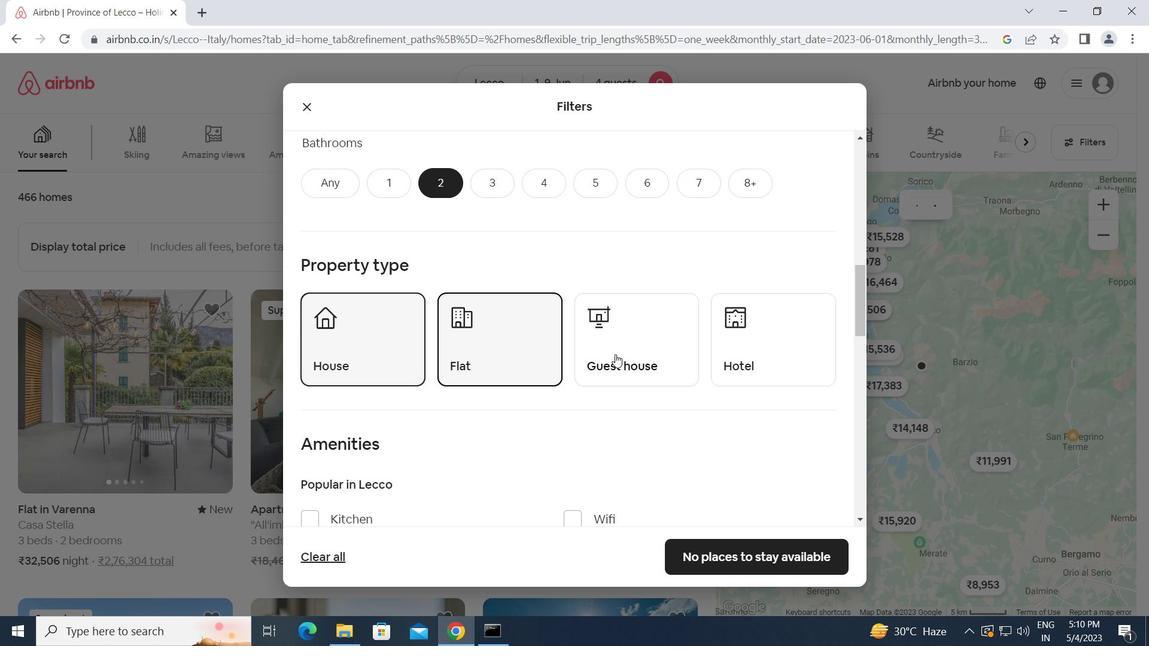 
Action: Mouse pressed left at (629, 352)
Screenshot: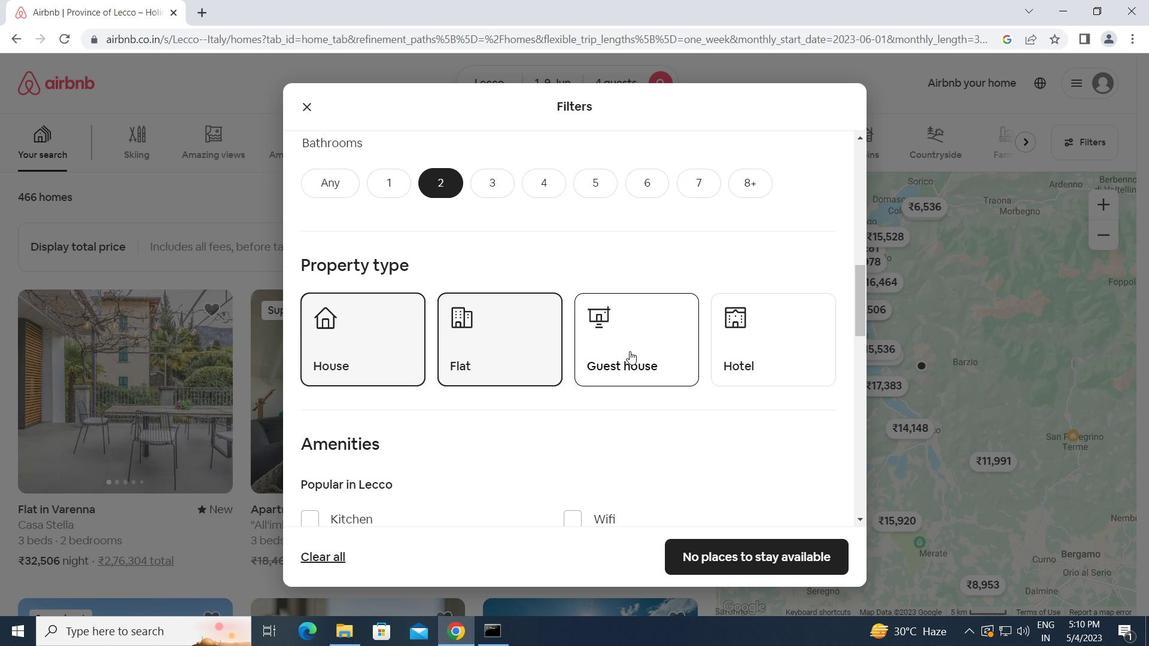 
Action: Mouse moved to (525, 392)
Screenshot: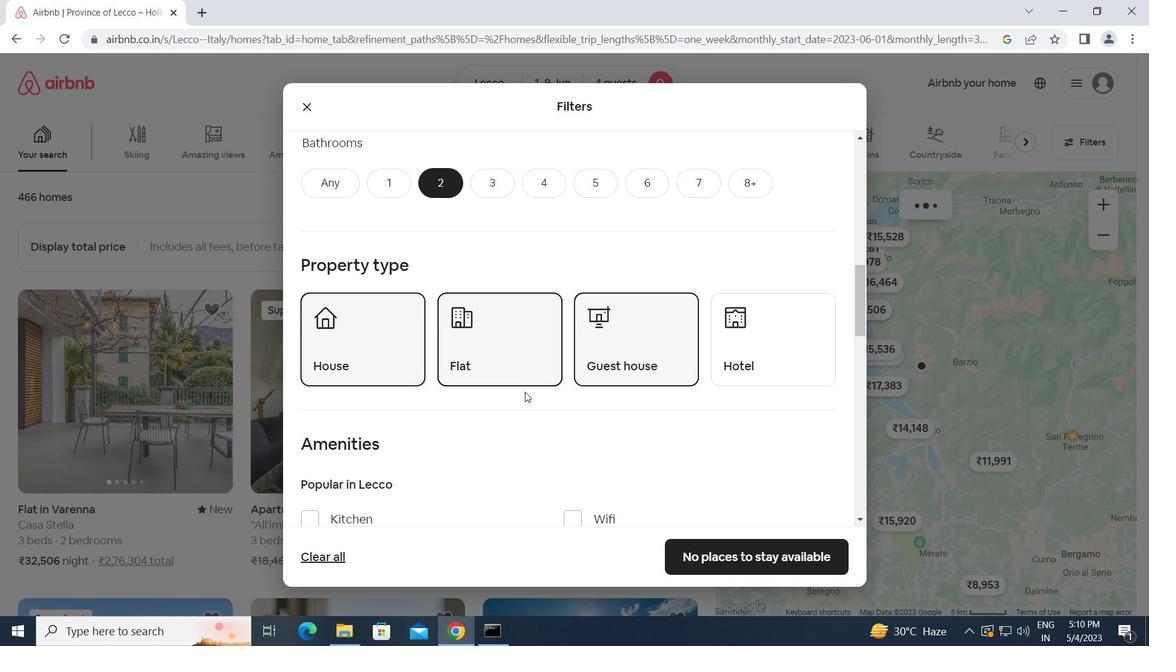 
Action: Mouse scrolled (525, 391) with delta (0, 0)
Screenshot: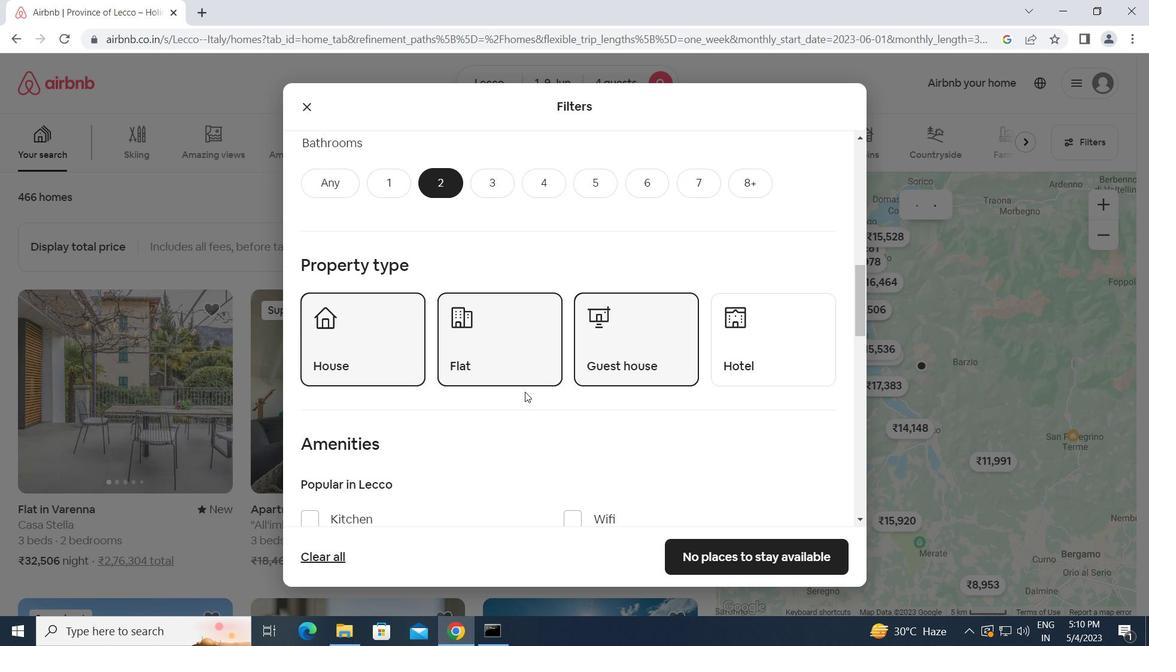 
Action: Mouse scrolled (525, 391) with delta (0, 0)
Screenshot: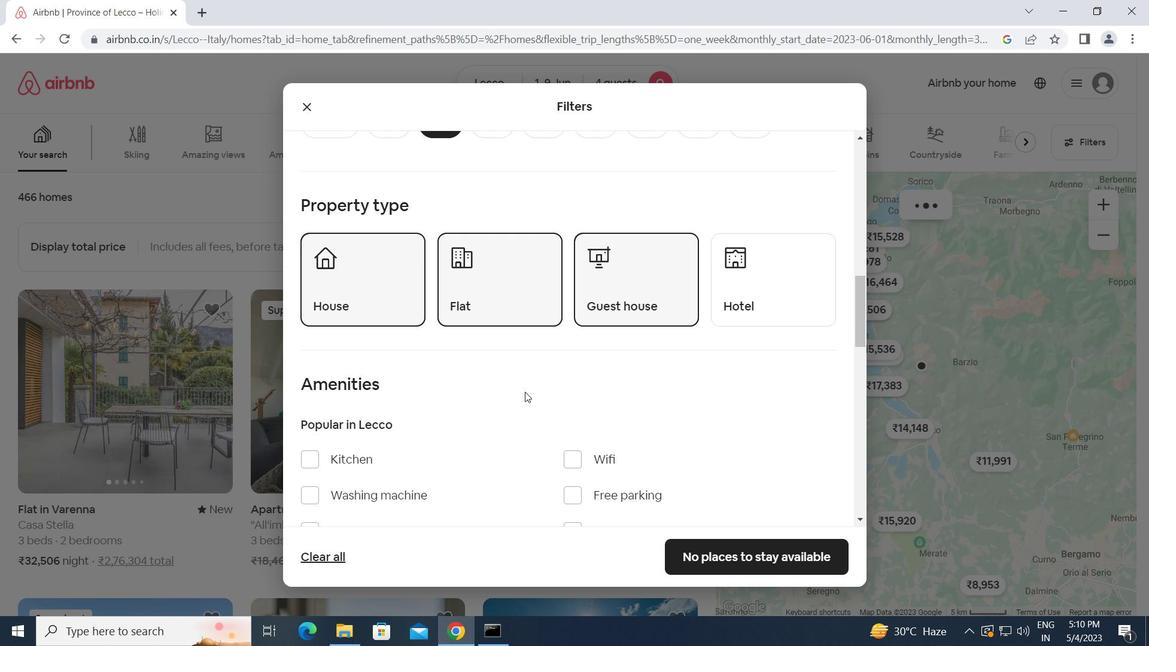 
Action: Mouse scrolled (525, 391) with delta (0, 0)
Screenshot: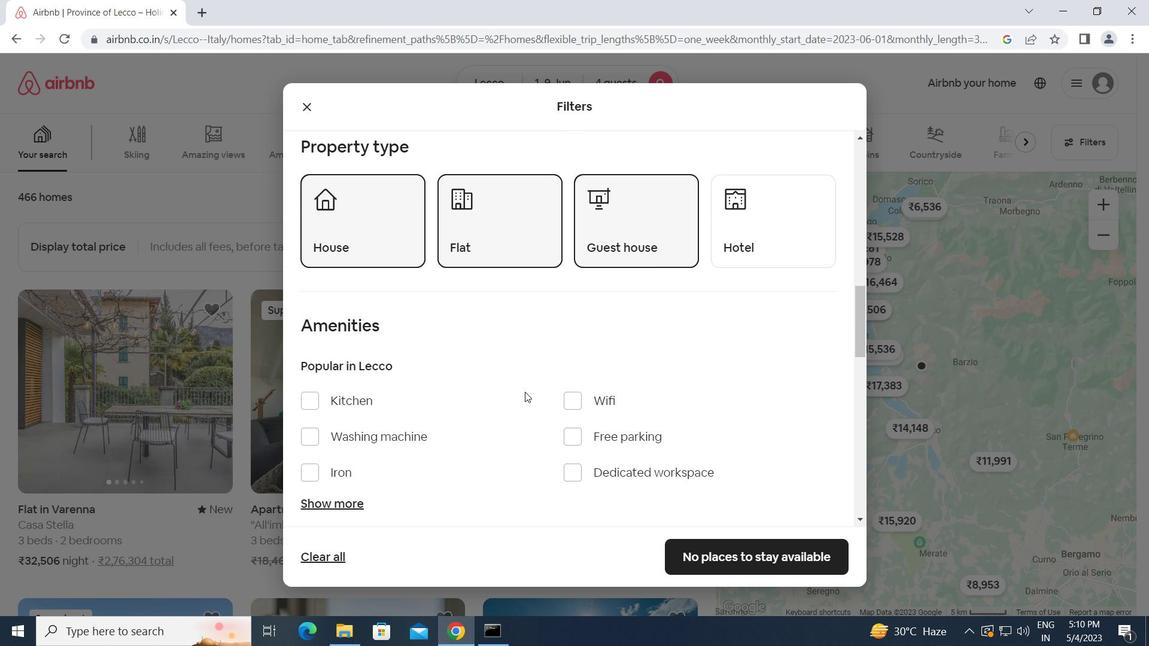 
Action: Mouse scrolled (525, 391) with delta (0, 0)
Screenshot: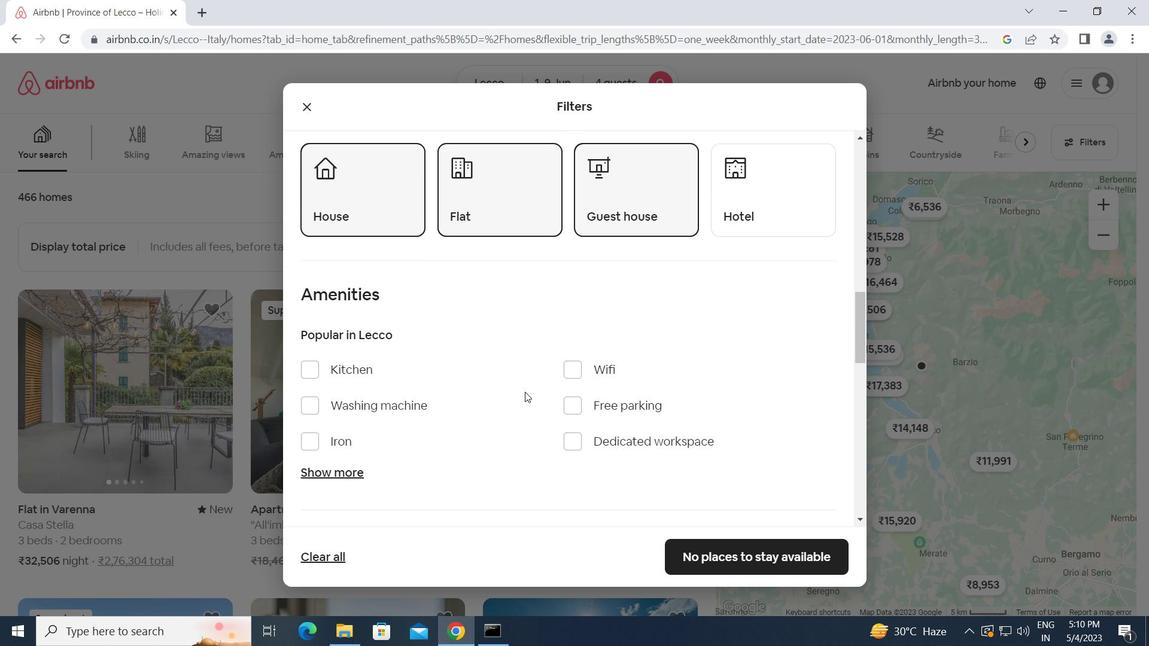 
Action: Mouse scrolled (525, 391) with delta (0, 0)
Screenshot: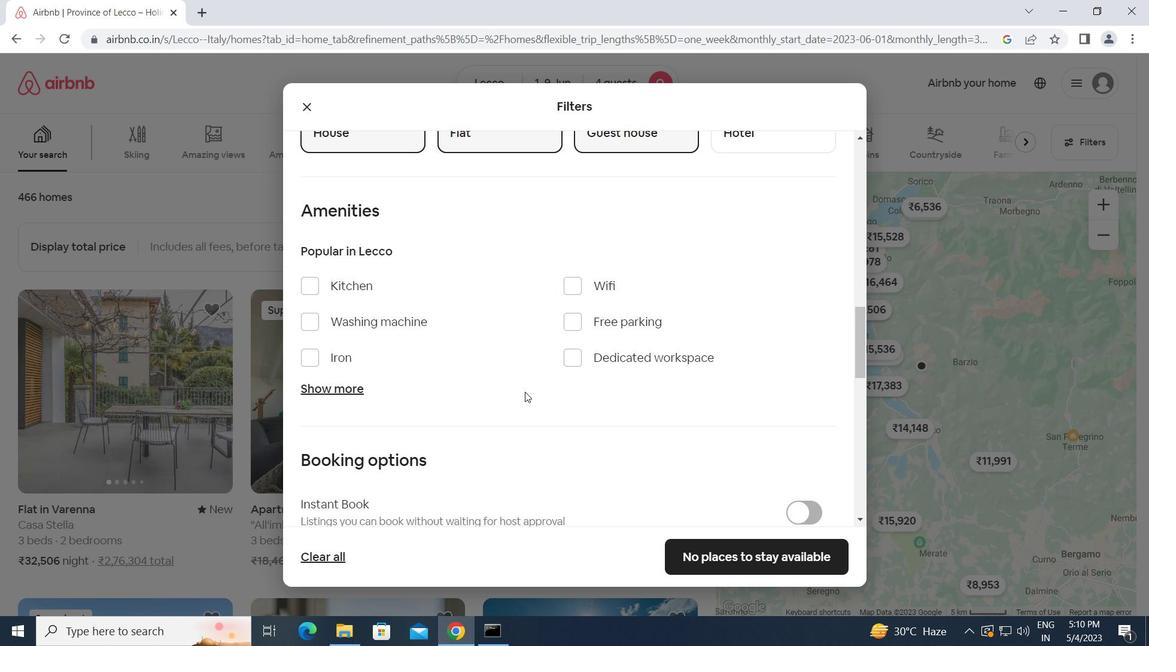 
Action: Mouse moved to (799, 418)
Screenshot: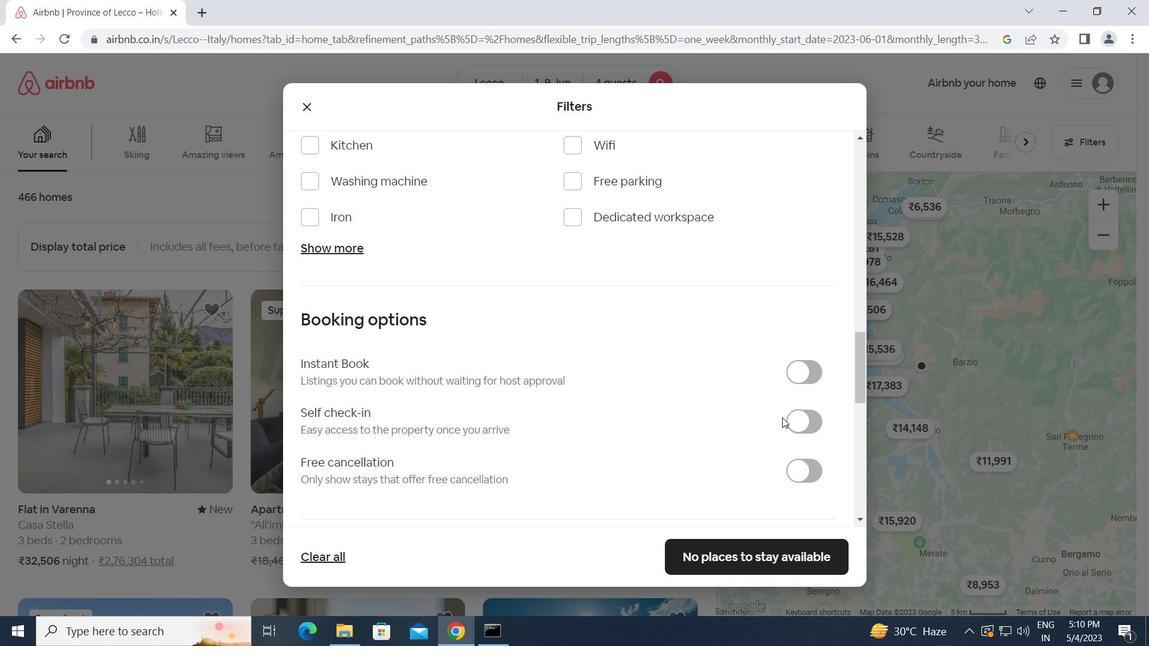 
Action: Mouse pressed left at (799, 418)
Screenshot: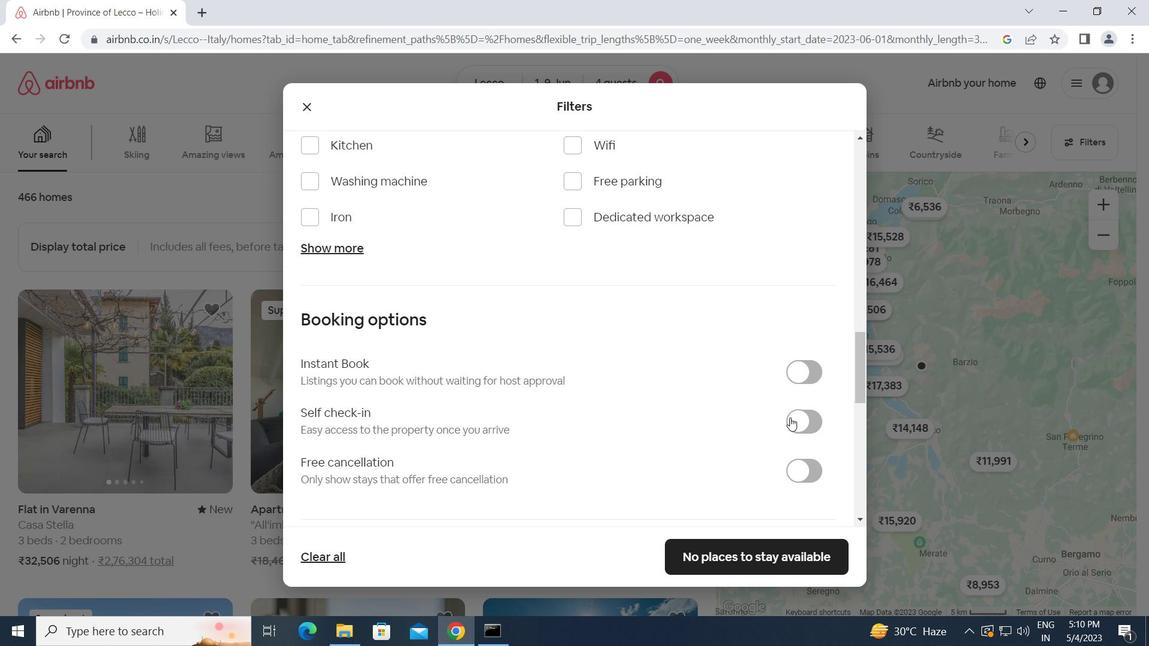 
Action: Mouse moved to (627, 447)
Screenshot: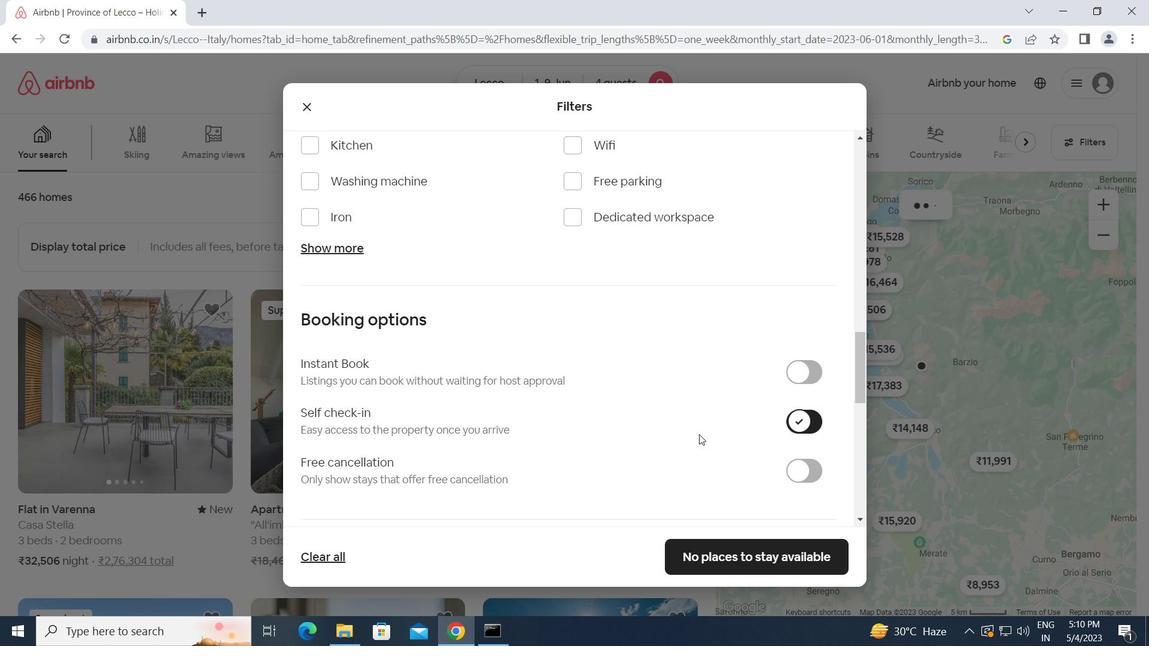 
Action: Mouse scrolled (627, 446) with delta (0, 0)
Screenshot: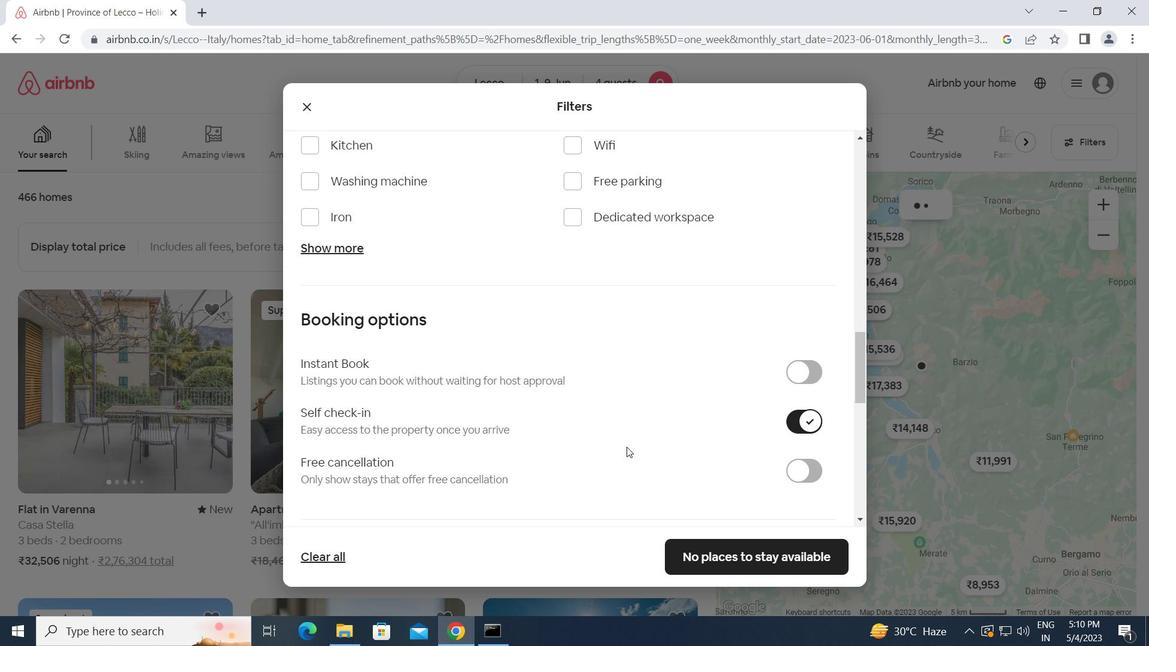
Action: Mouse scrolled (627, 446) with delta (0, 0)
Screenshot: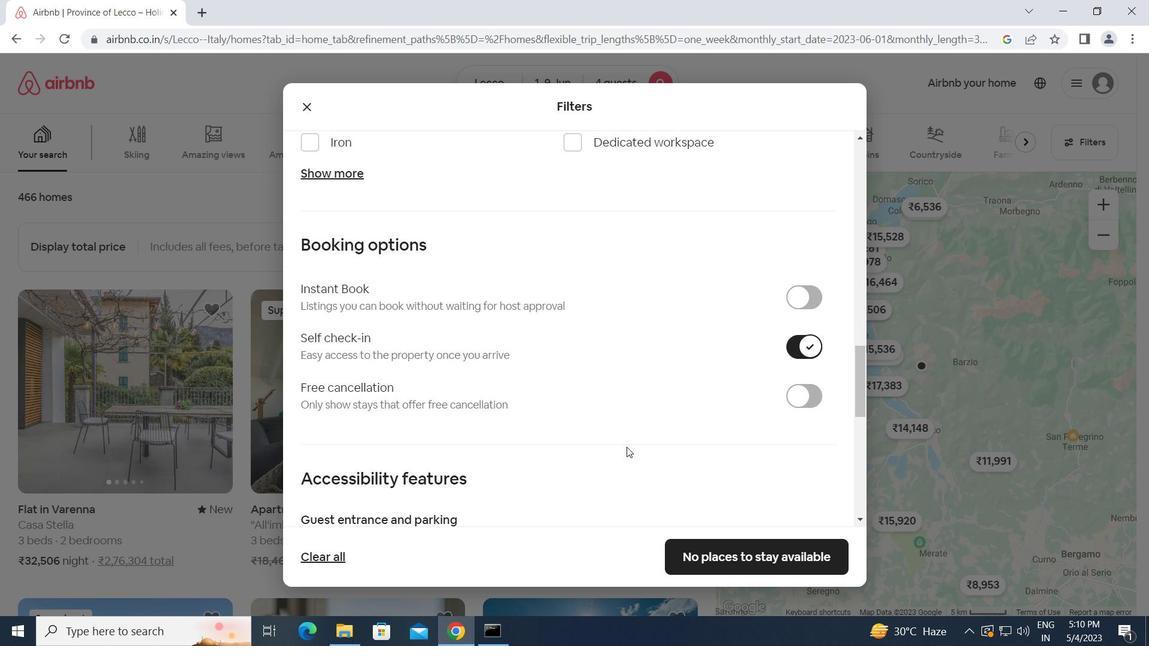 
Action: Mouse scrolled (627, 446) with delta (0, 0)
Screenshot: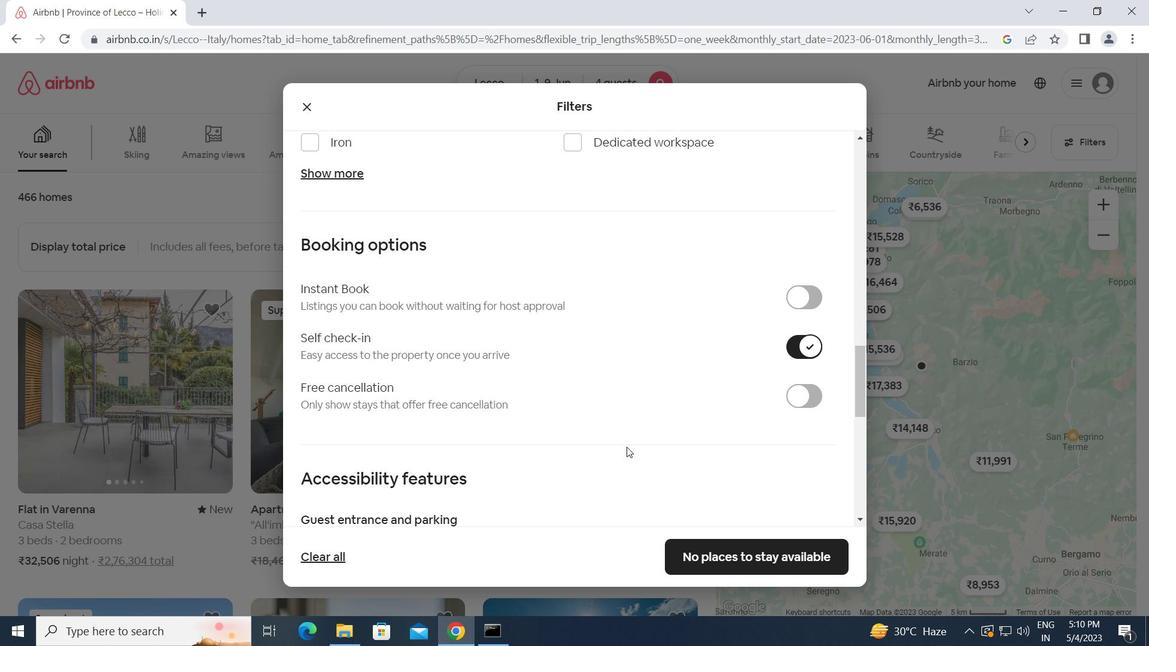 
Action: Mouse scrolled (627, 446) with delta (0, 0)
Screenshot: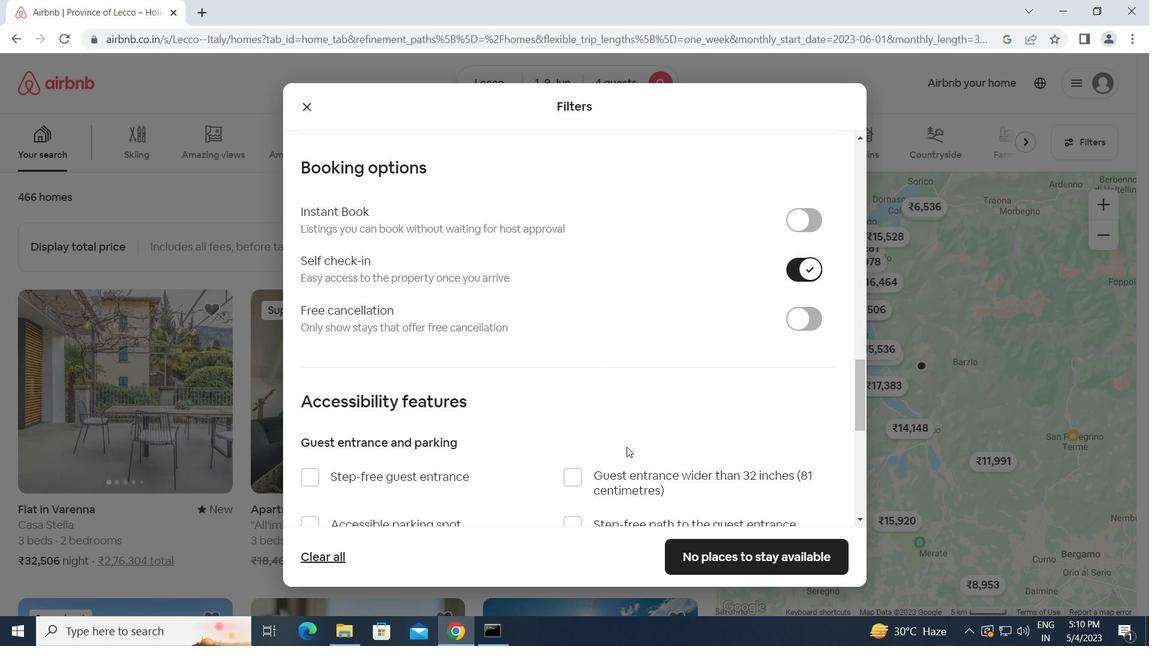 
Action: Mouse scrolled (627, 446) with delta (0, 0)
Screenshot: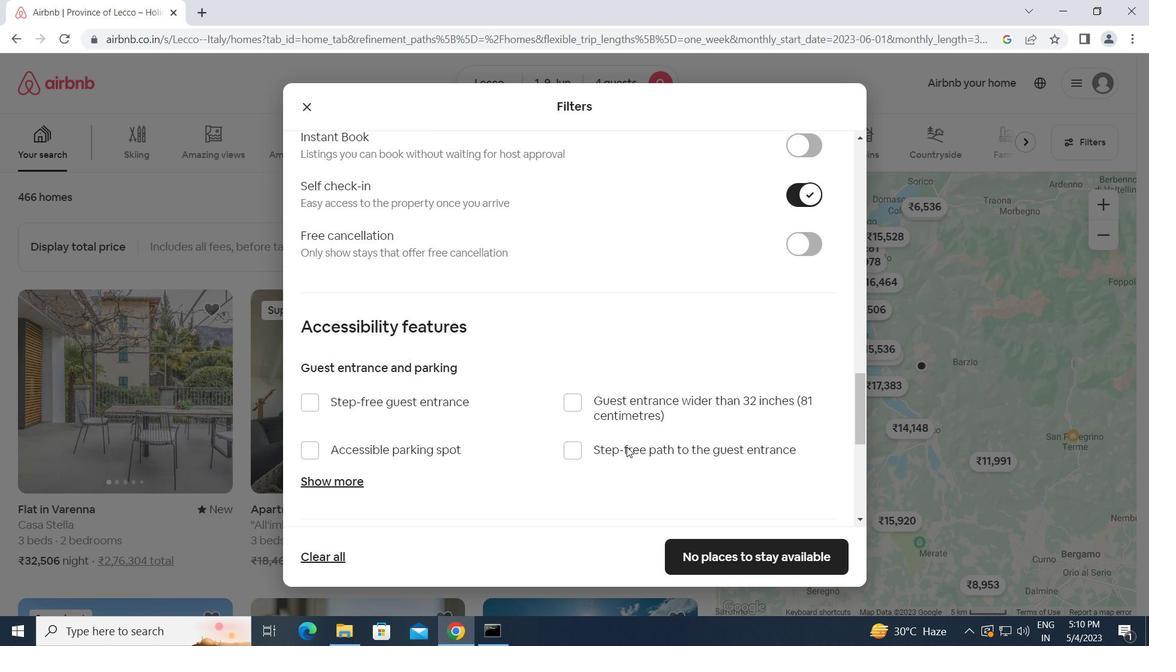 
Action: Mouse scrolled (627, 446) with delta (0, 0)
Screenshot: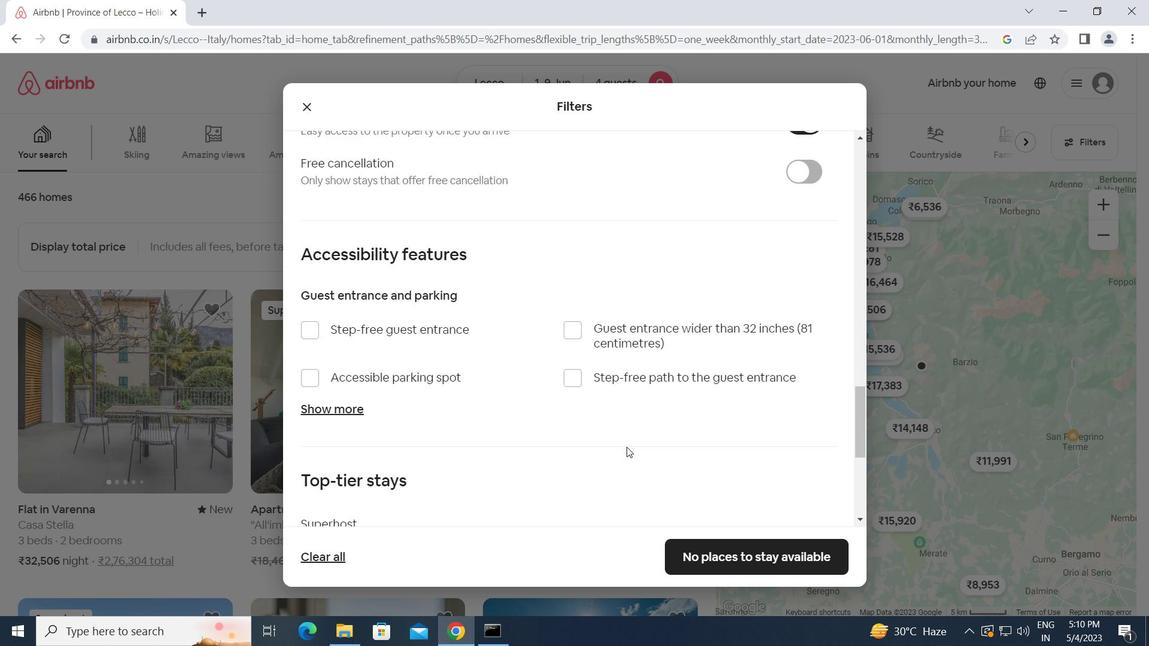 
Action: Mouse scrolled (627, 446) with delta (0, 0)
Screenshot: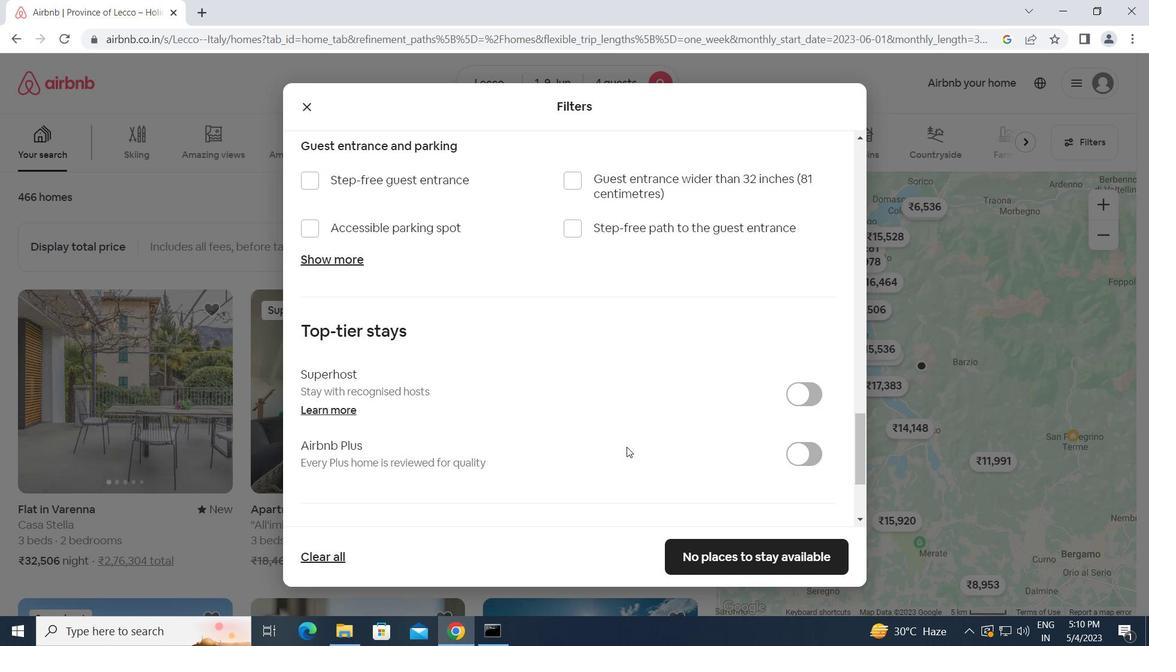 
Action: Mouse scrolled (627, 446) with delta (0, 0)
Screenshot: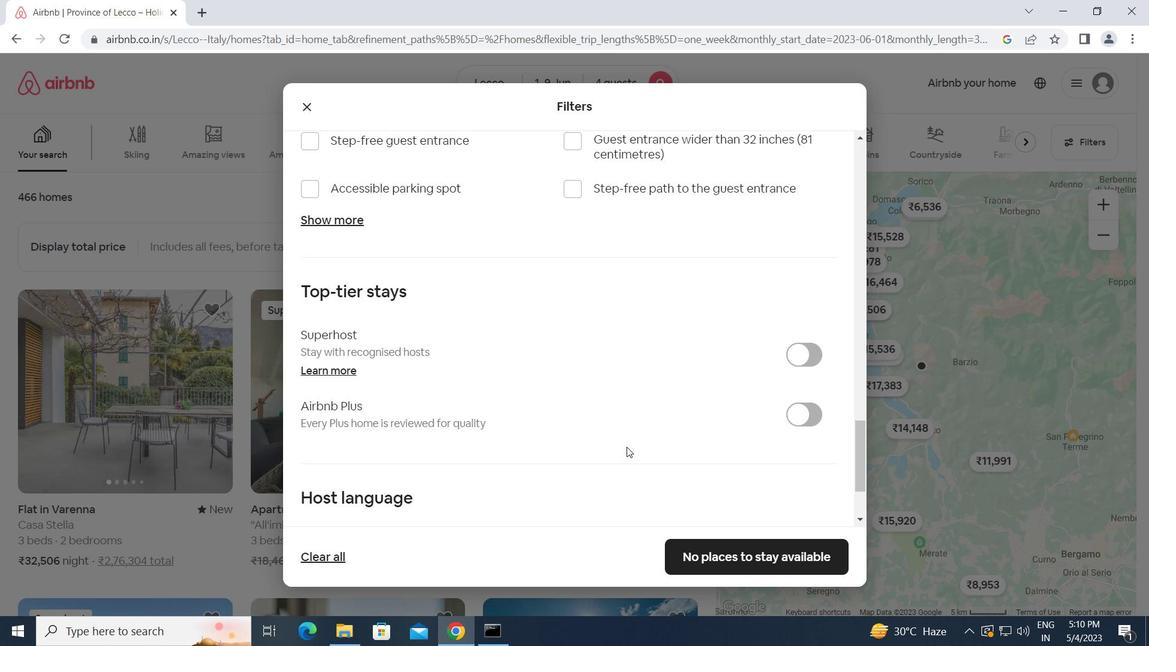 
Action: Mouse scrolled (627, 446) with delta (0, 0)
Screenshot: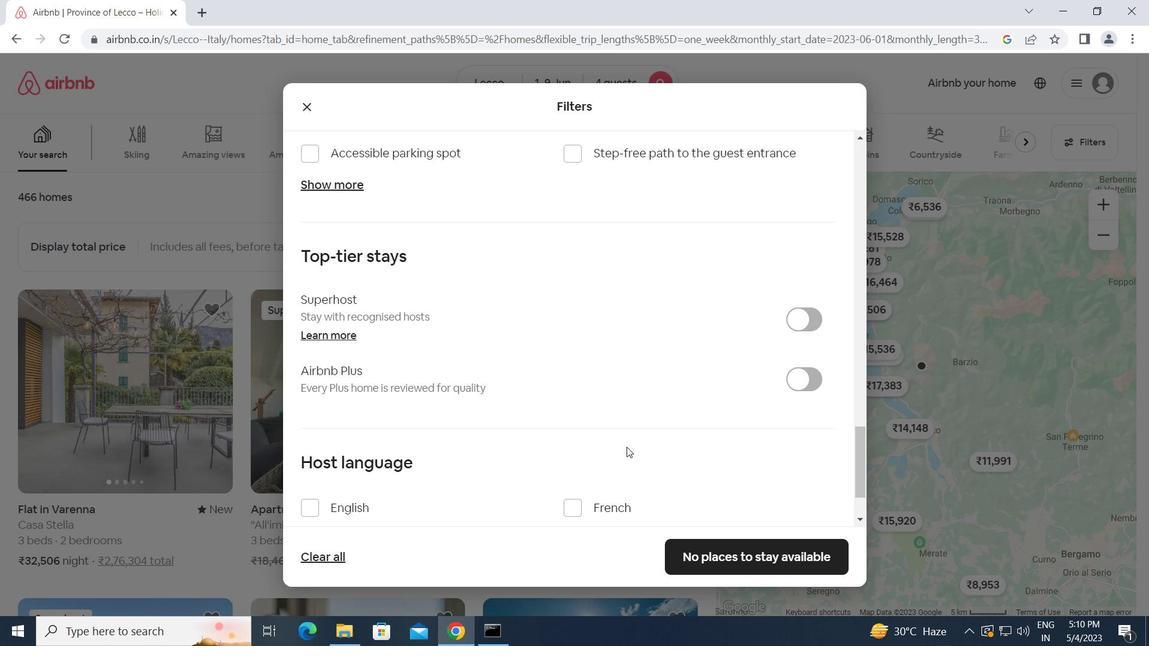 
Action: Mouse moved to (297, 416)
Screenshot: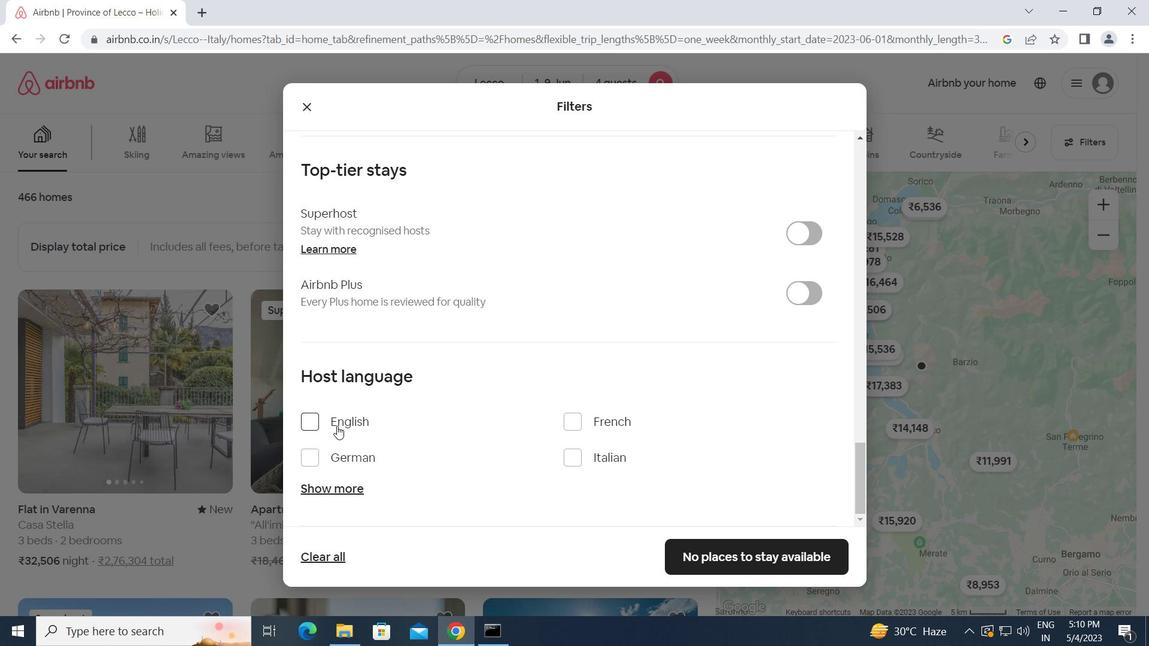 
Action: Mouse pressed left at (297, 416)
Screenshot: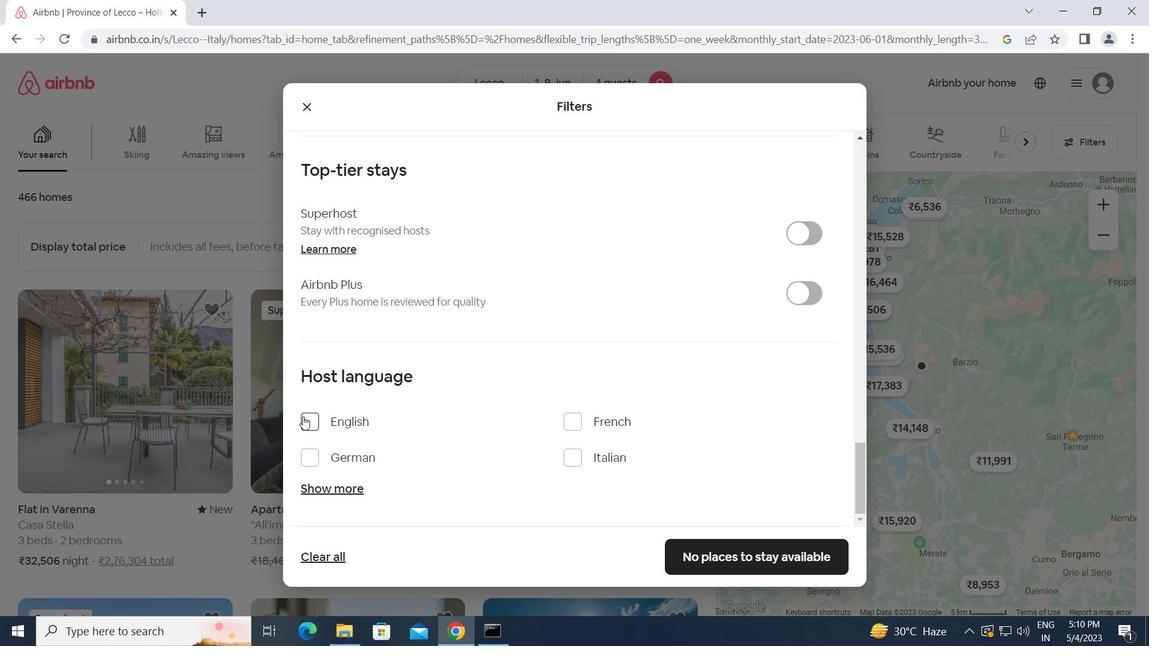 
Action: Mouse moved to (311, 421)
Screenshot: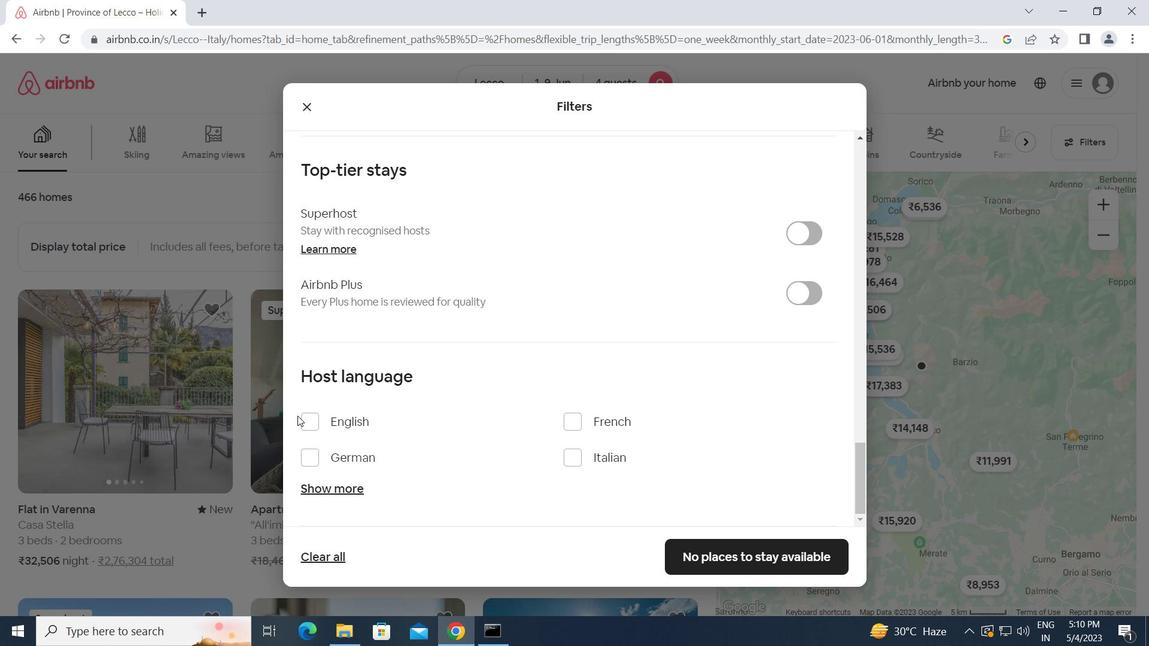 
Action: Mouse pressed left at (311, 421)
Screenshot: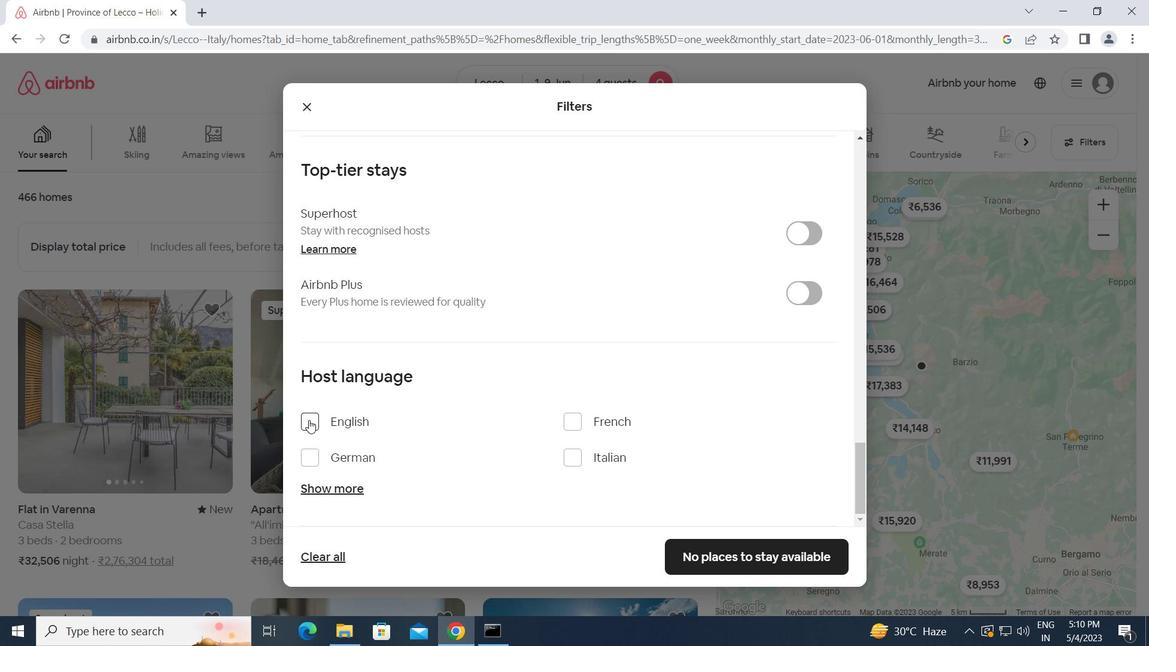 
Action: Mouse moved to (737, 556)
Screenshot: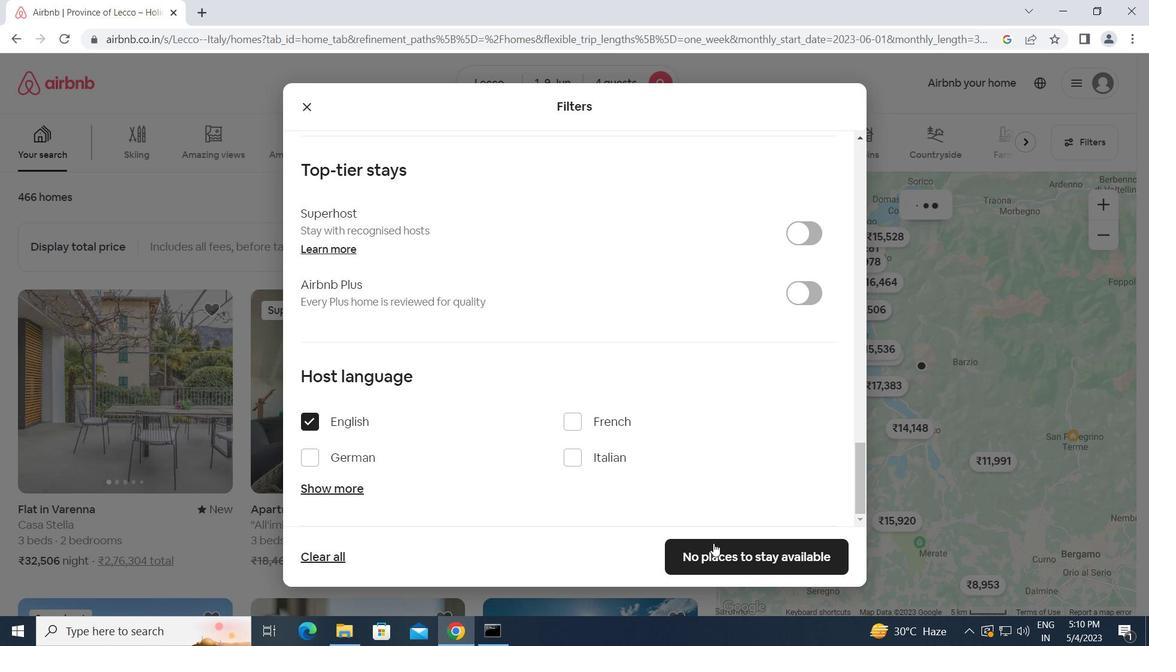 
Action: Mouse pressed left at (737, 556)
Screenshot: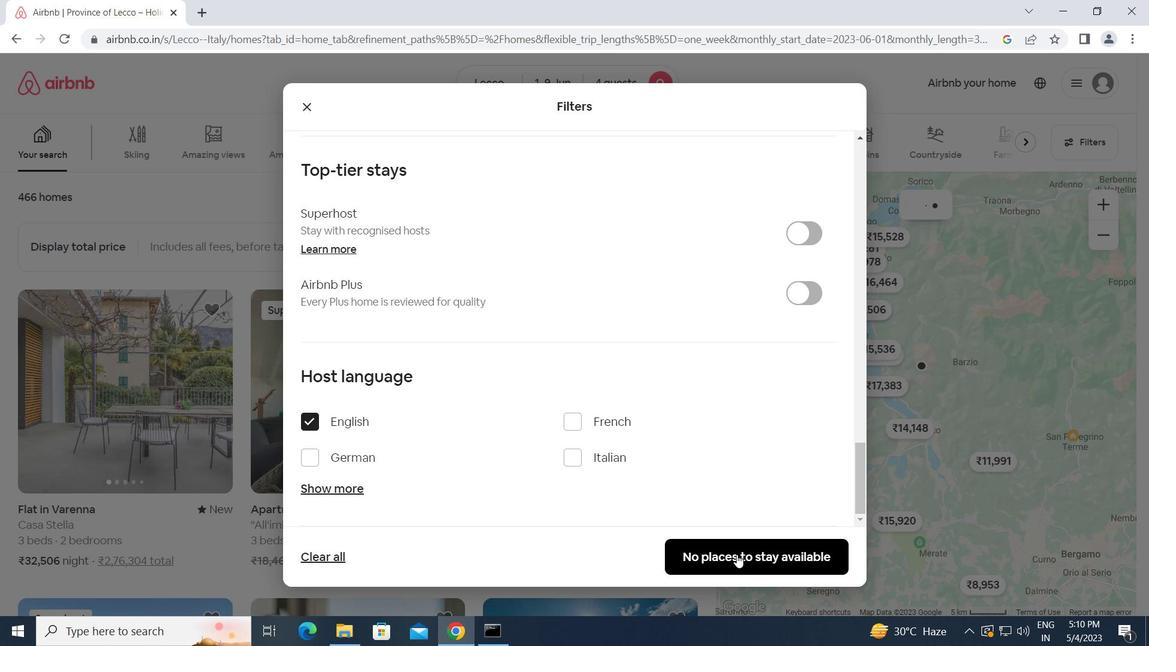 
Action: Mouse moved to (728, 552)
Screenshot: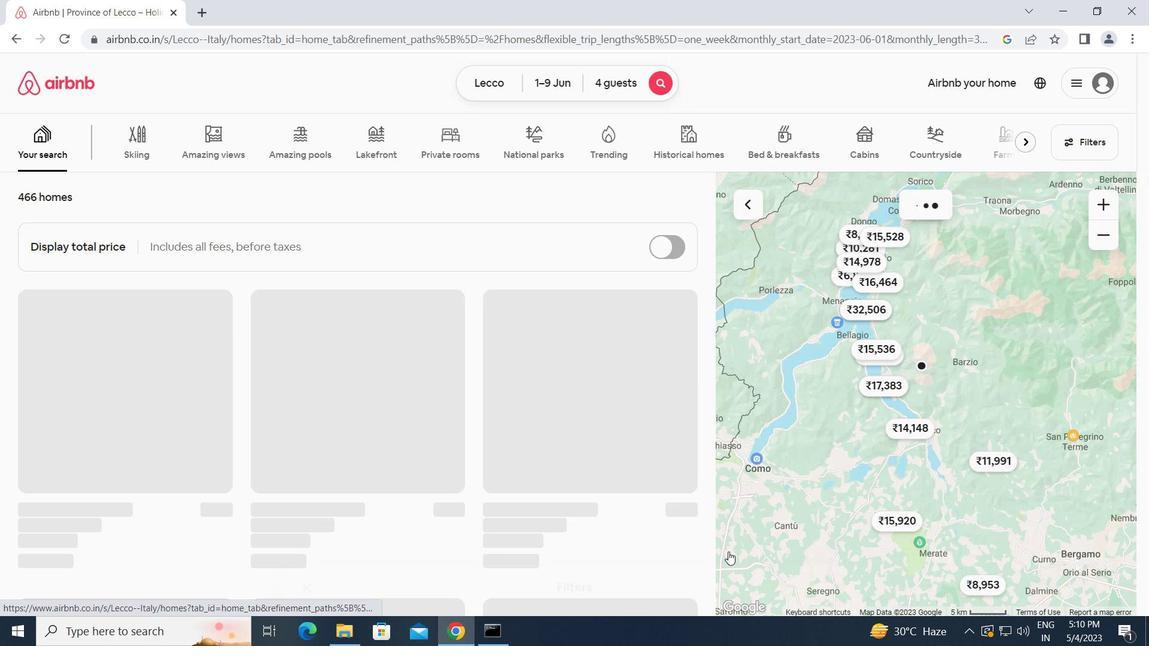 
